 Task: Create a rule from the Recommended list, Task Added to this Project -> add SubTasks in the project AgileFusion with SubTasks Gather and Analyse Requirements , Design and Implement Solution , System Test and UAT , Release to Production / Go Live
Action: Mouse moved to (250, 568)
Screenshot: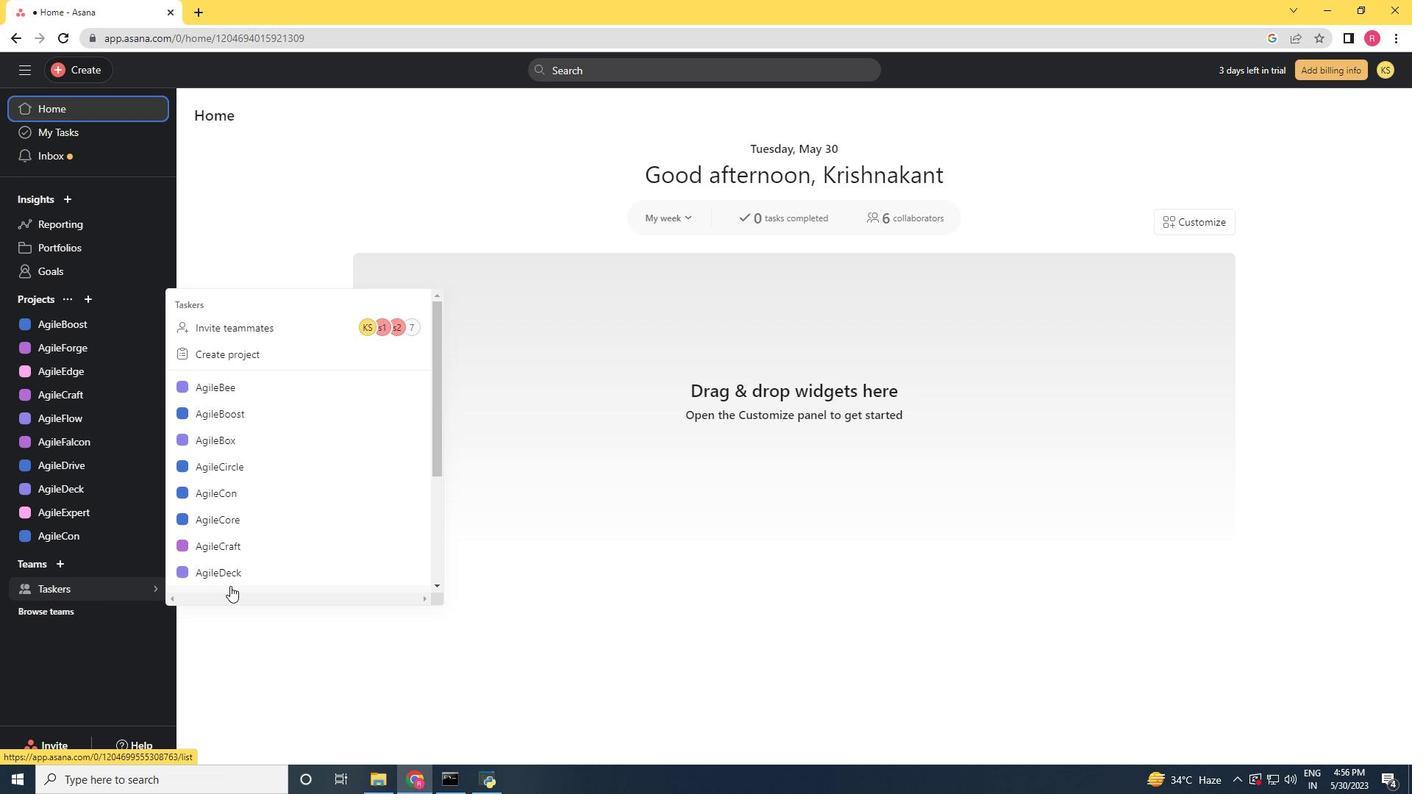 
Action: Mouse scrolled (250, 567) with delta (0, 0)
Screenshot: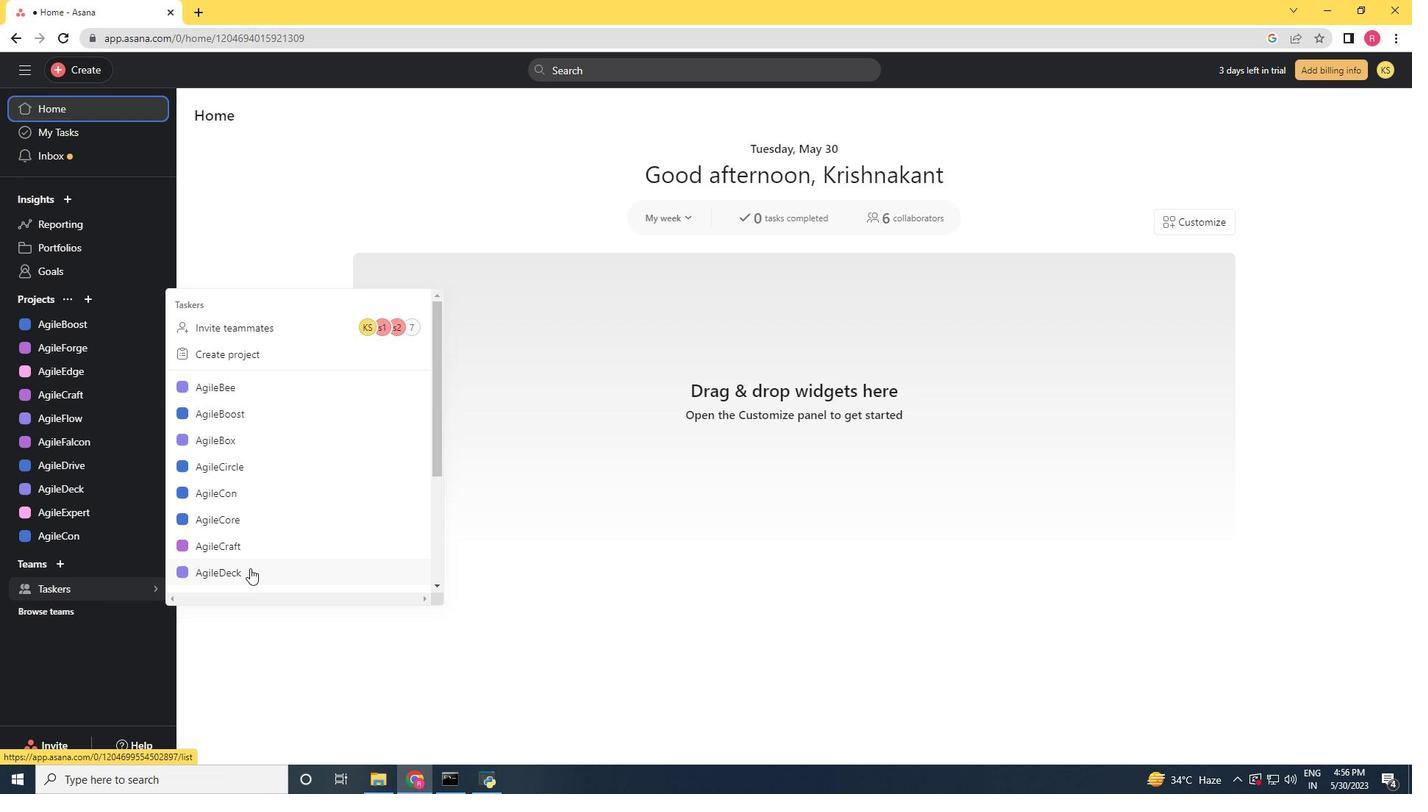 
Action: Mouse scrolled (250, 567) with delta (0, 0)
Screenshot: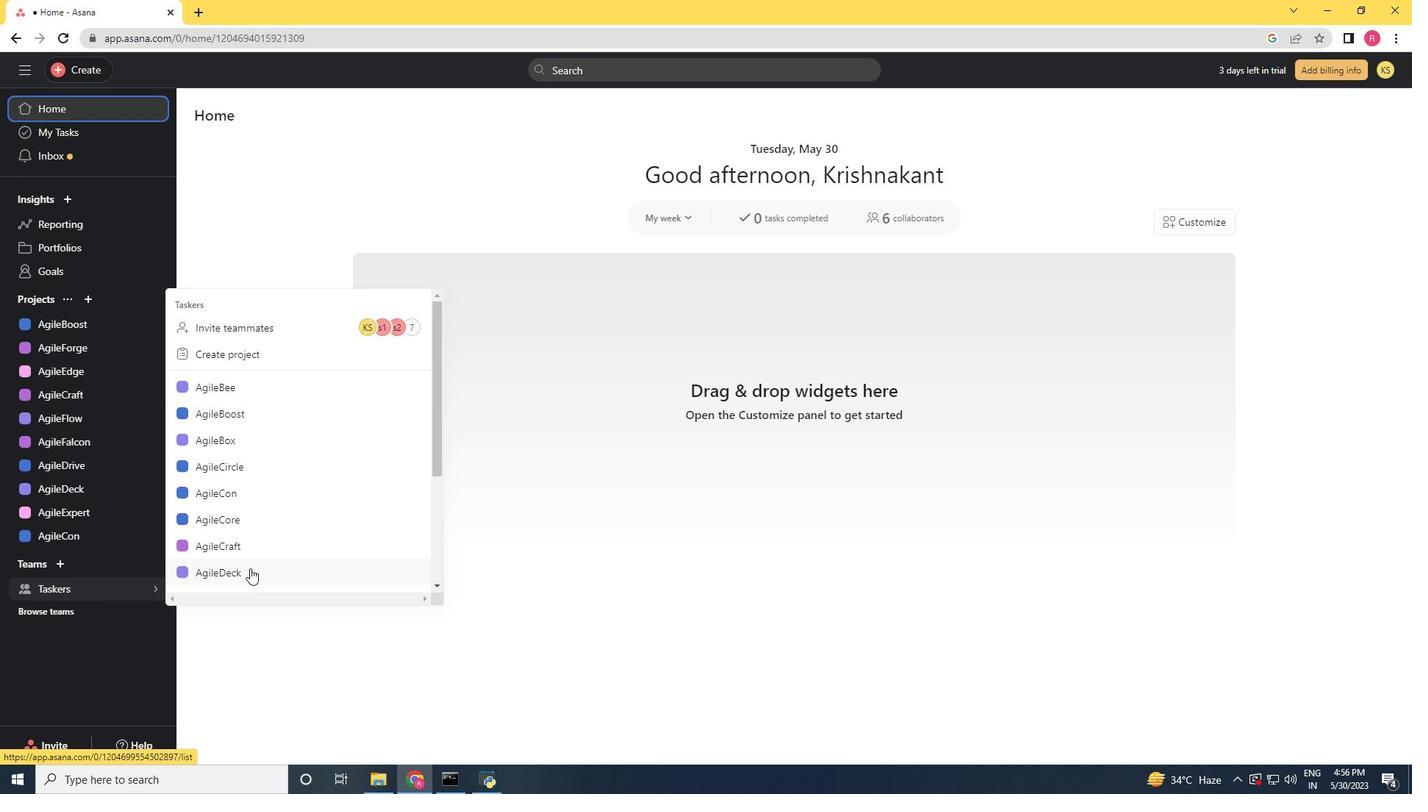 
Action: Mouse scrolled (250, 567) with delta (0, 0)
Screenshot: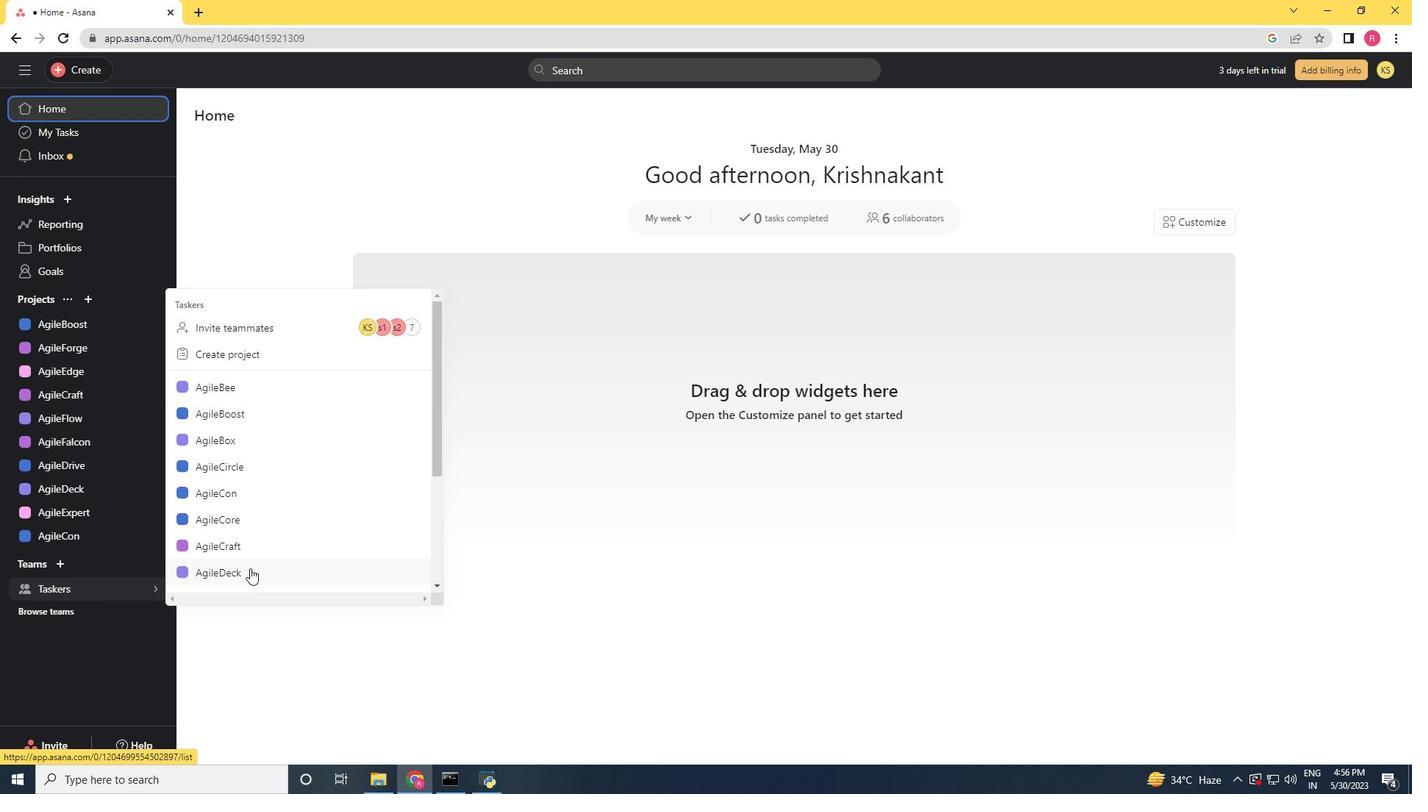 
Action: Mouse scrolled (250, 567) with delta (0, 0)
Screenshot: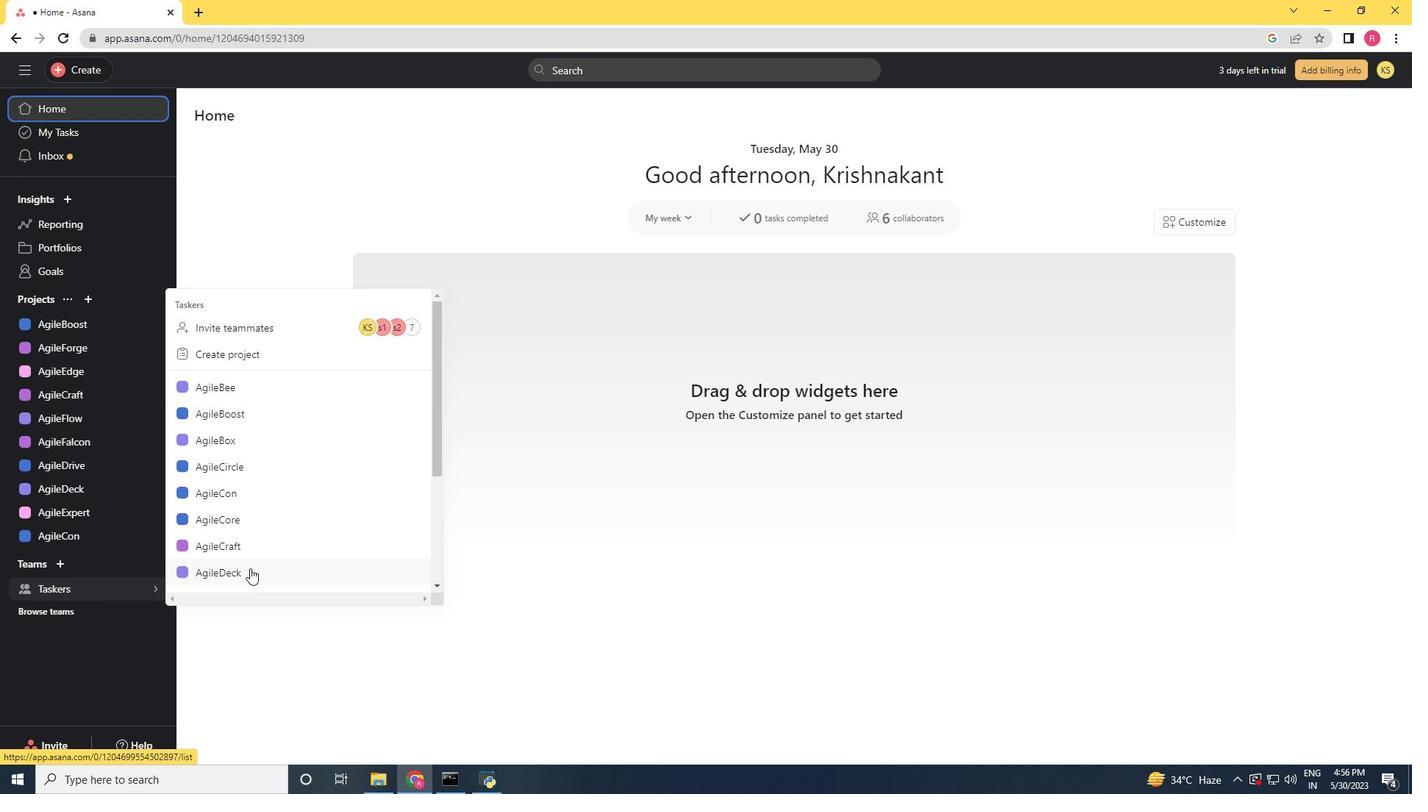 
Action: Mouse scrolled (250, 567) with delta (0, 0)
Screenshot: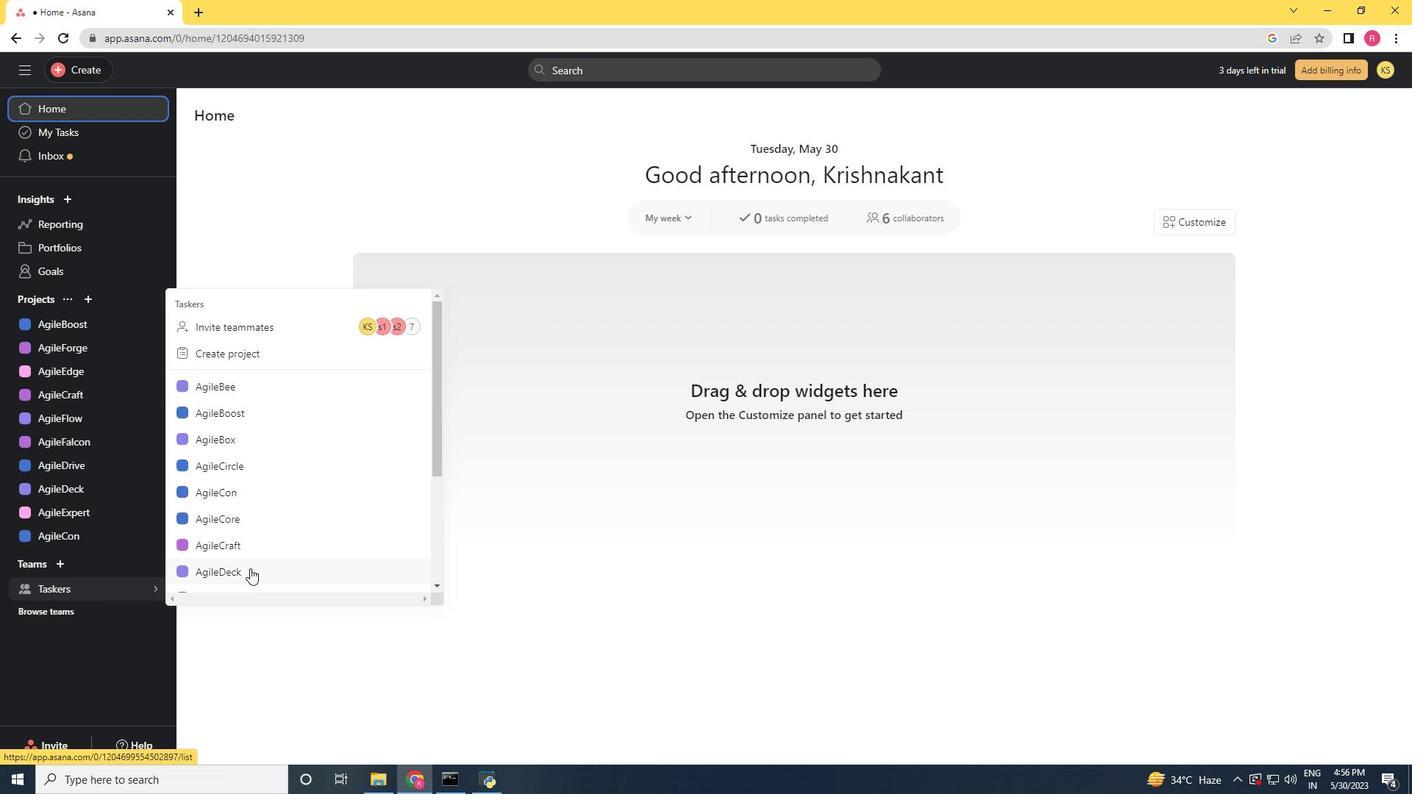 
Action: Mouse scrolled (250, 567) with delta (0, 0)
Screenshot: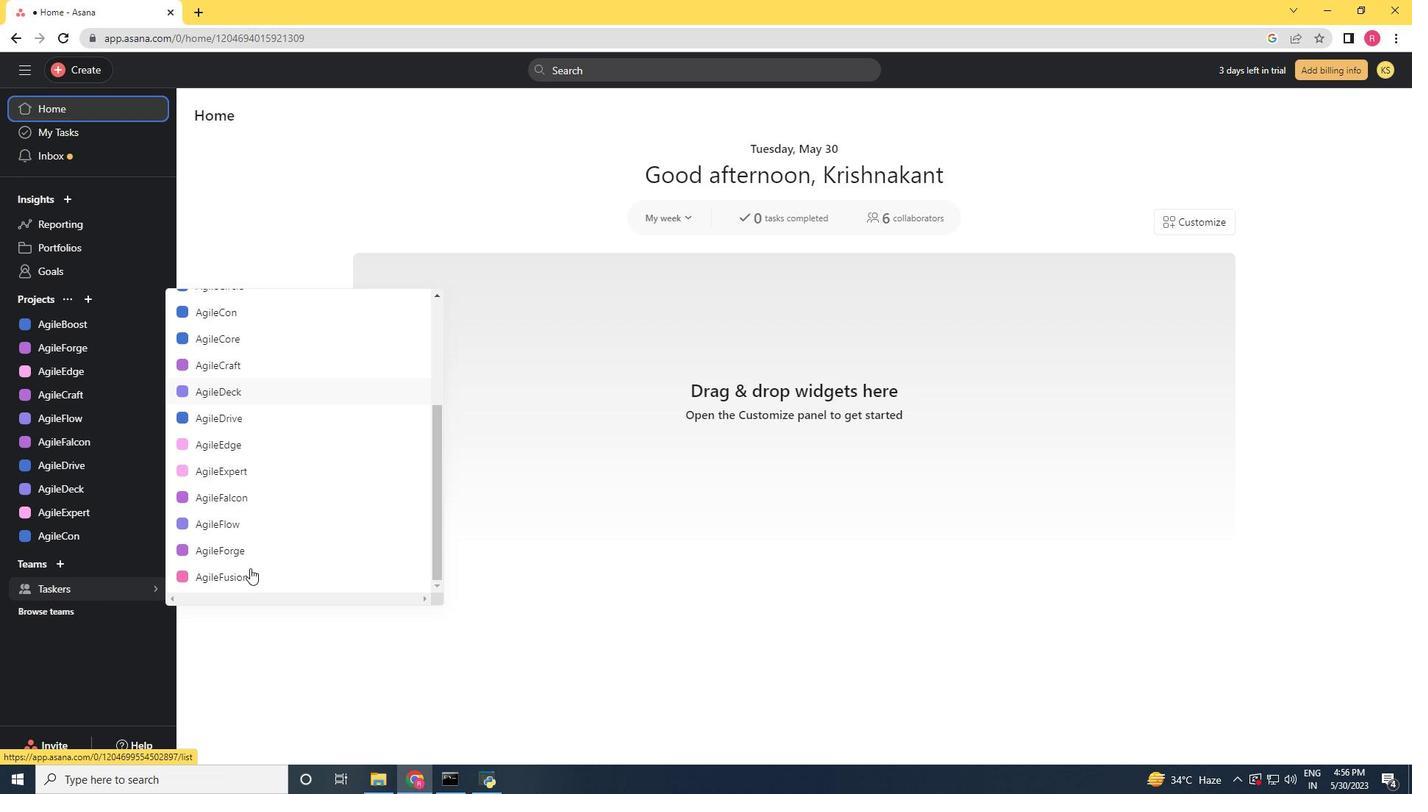 
Action: Mouse scrolled (250, 567) with delta (0, 0)
Screenshot: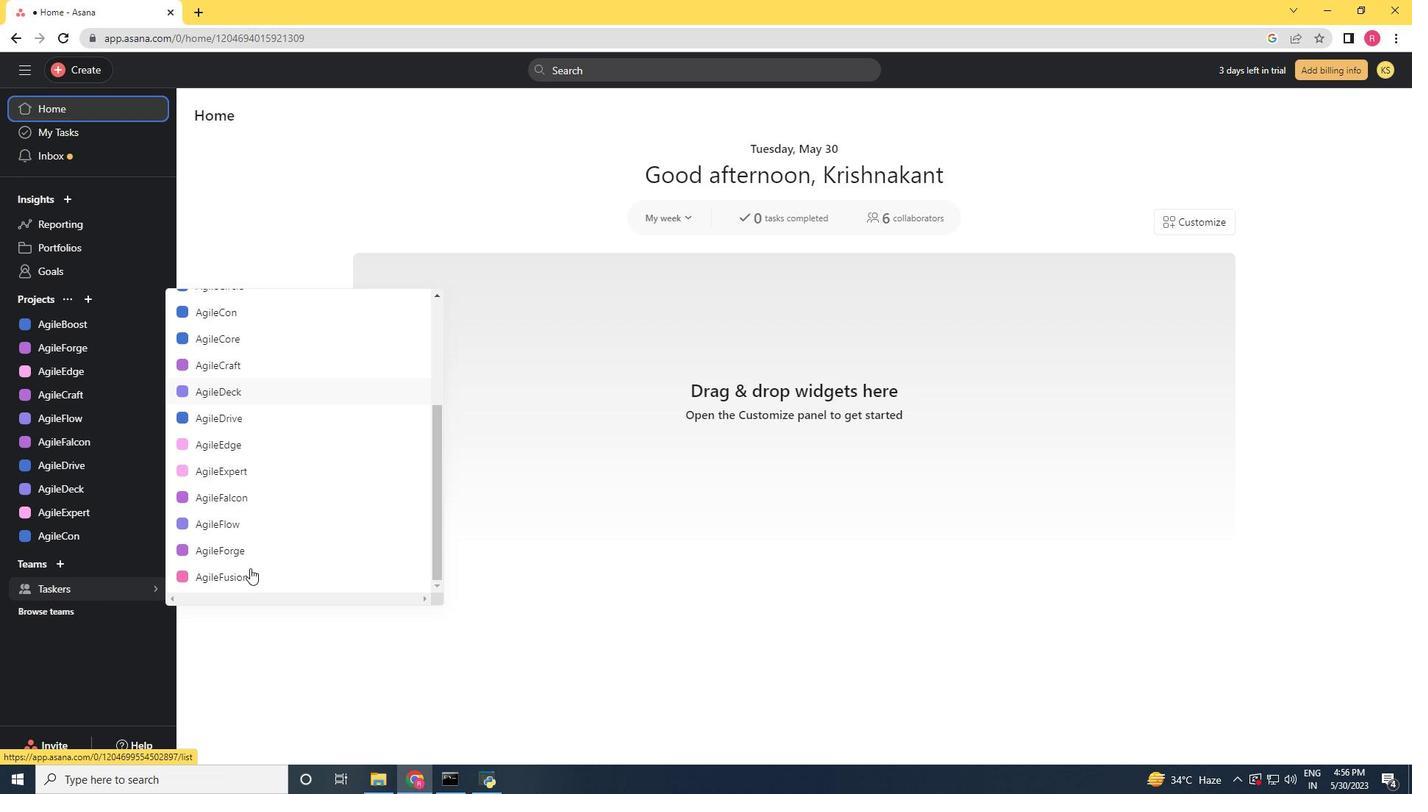 
Action: Mouse pressed left at (250, 568)
Screenshot: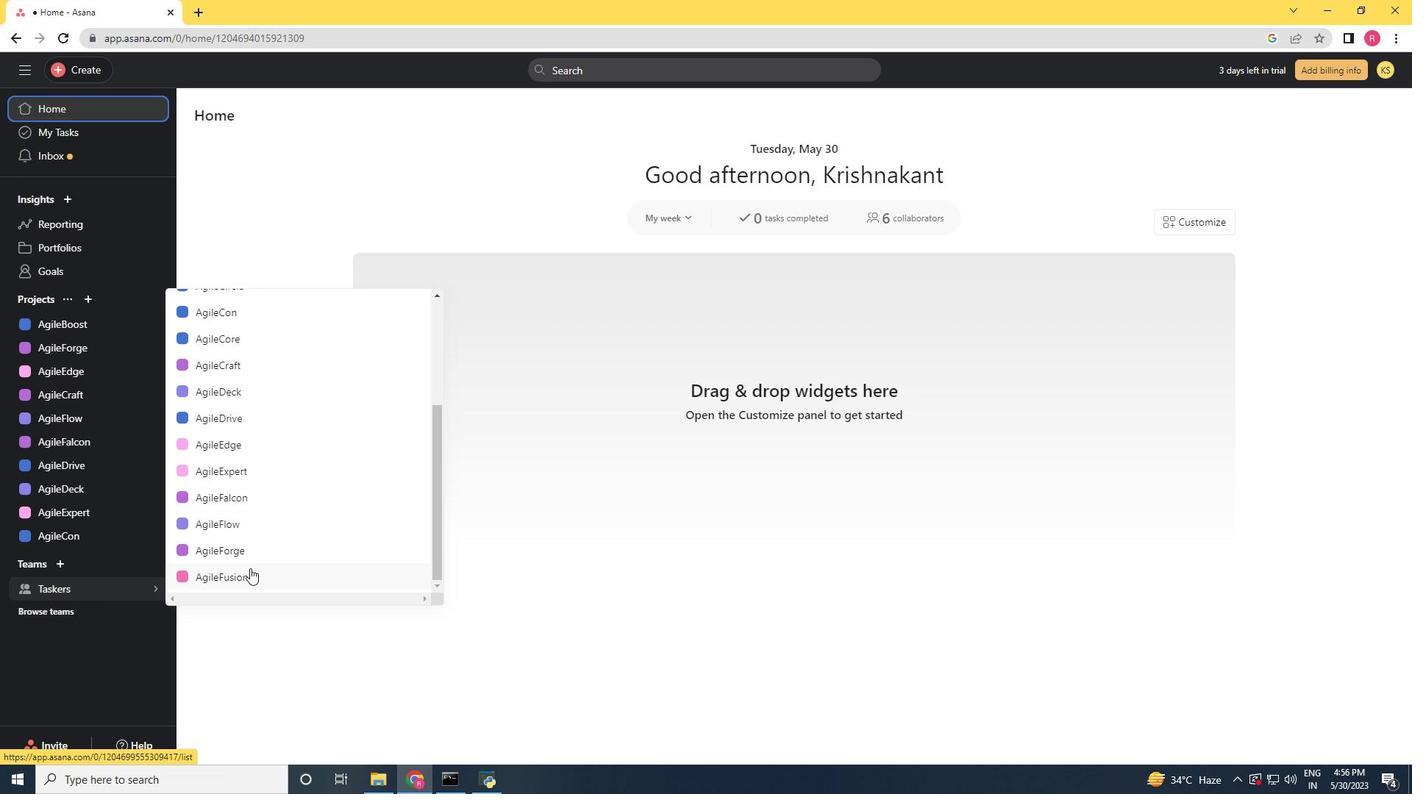 
Action: Mouse moved to (338, 483)
Screenshot: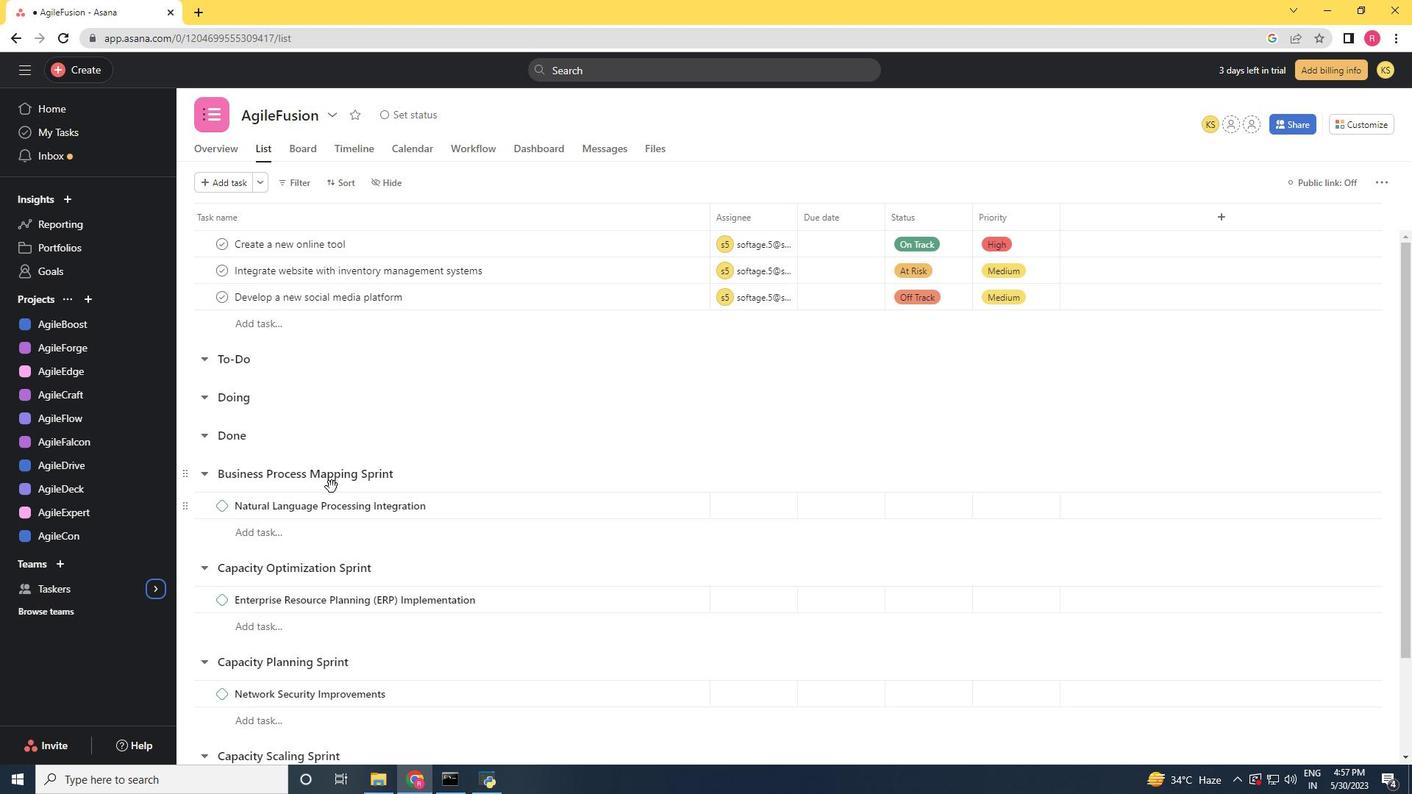 
Action: Mouse scrolled (338, 482) with delta (0, 0)
Screenshot: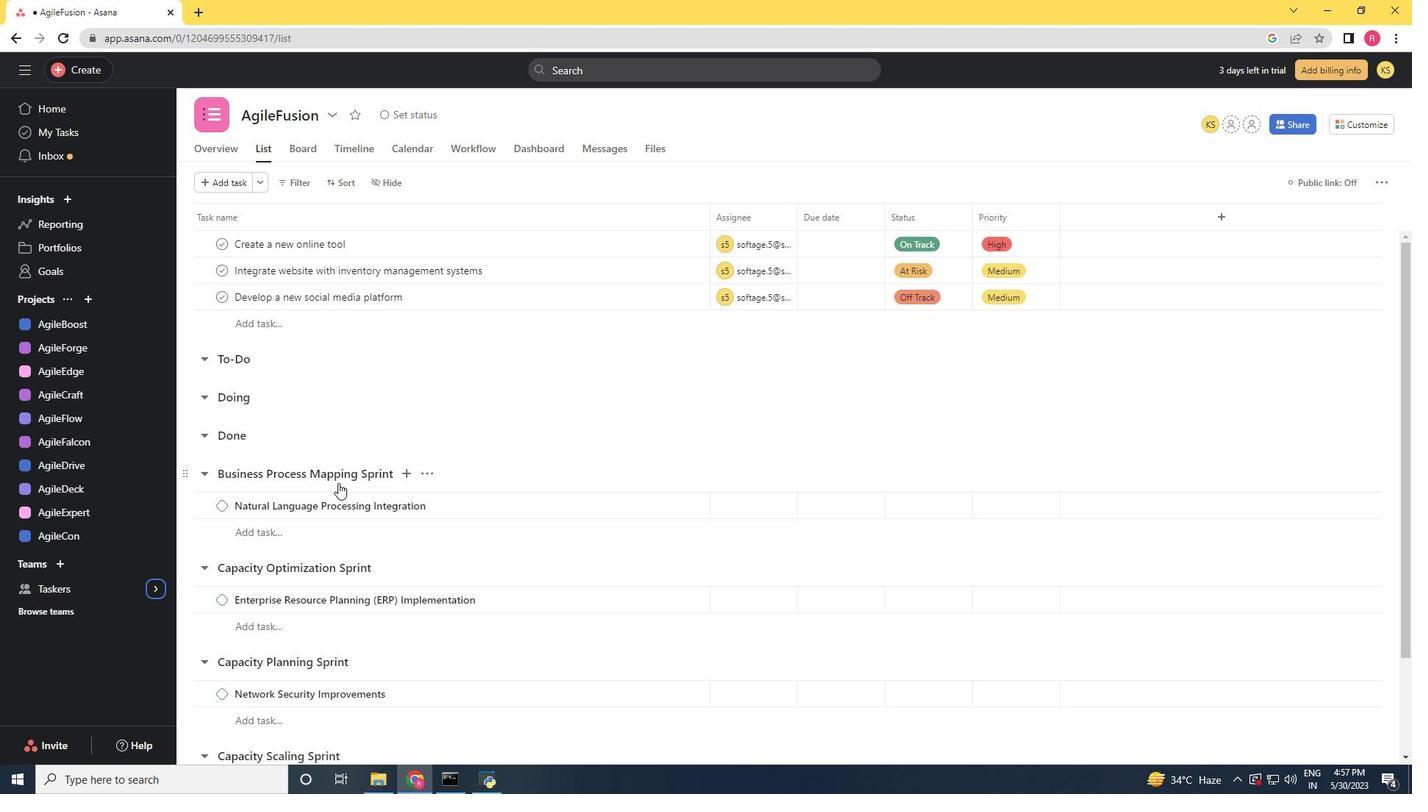 
Action: Mouse scrolled (338, 482) with delta (0, 0)
Screenshot: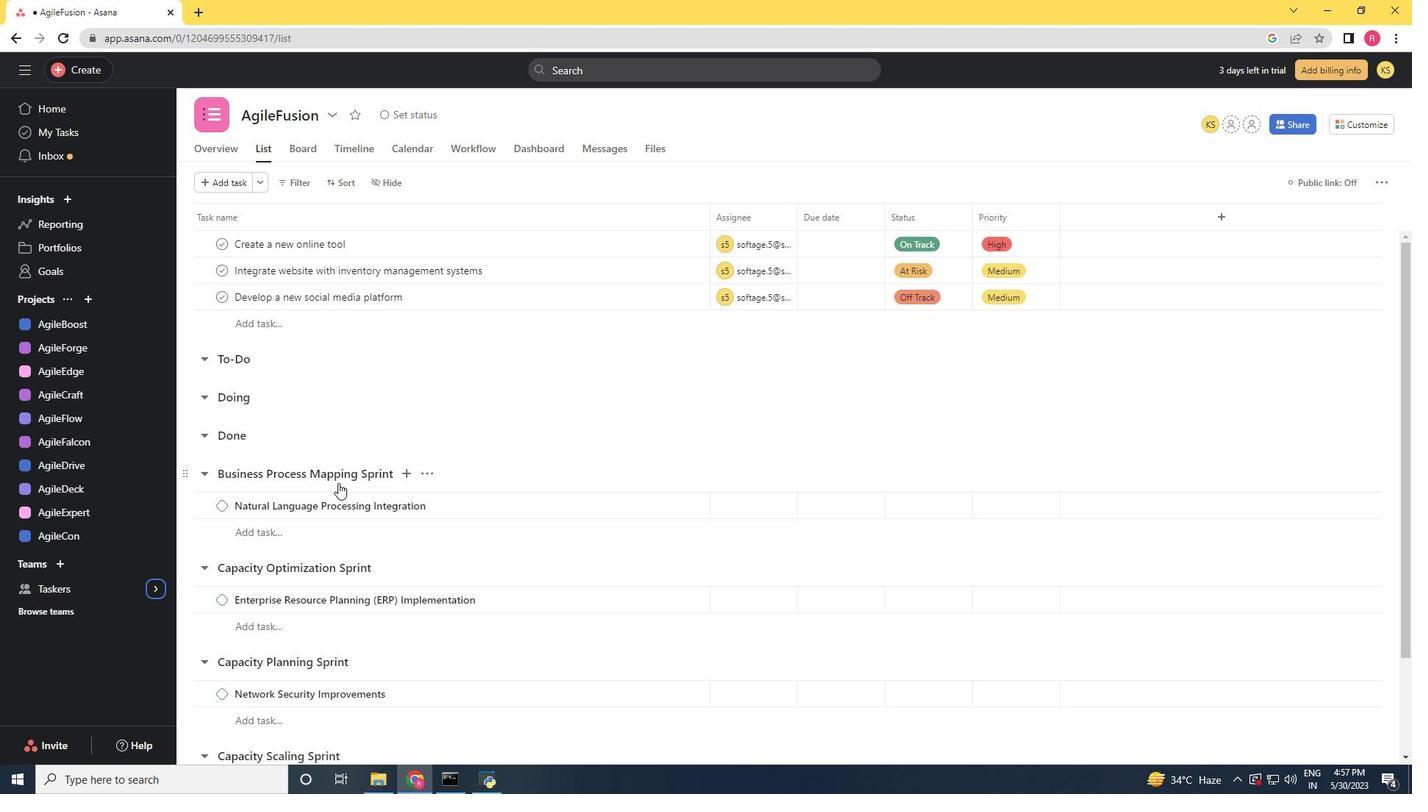 
Action: Mouse scrolled (338, 484) with delta (0, 0)
Screenshot: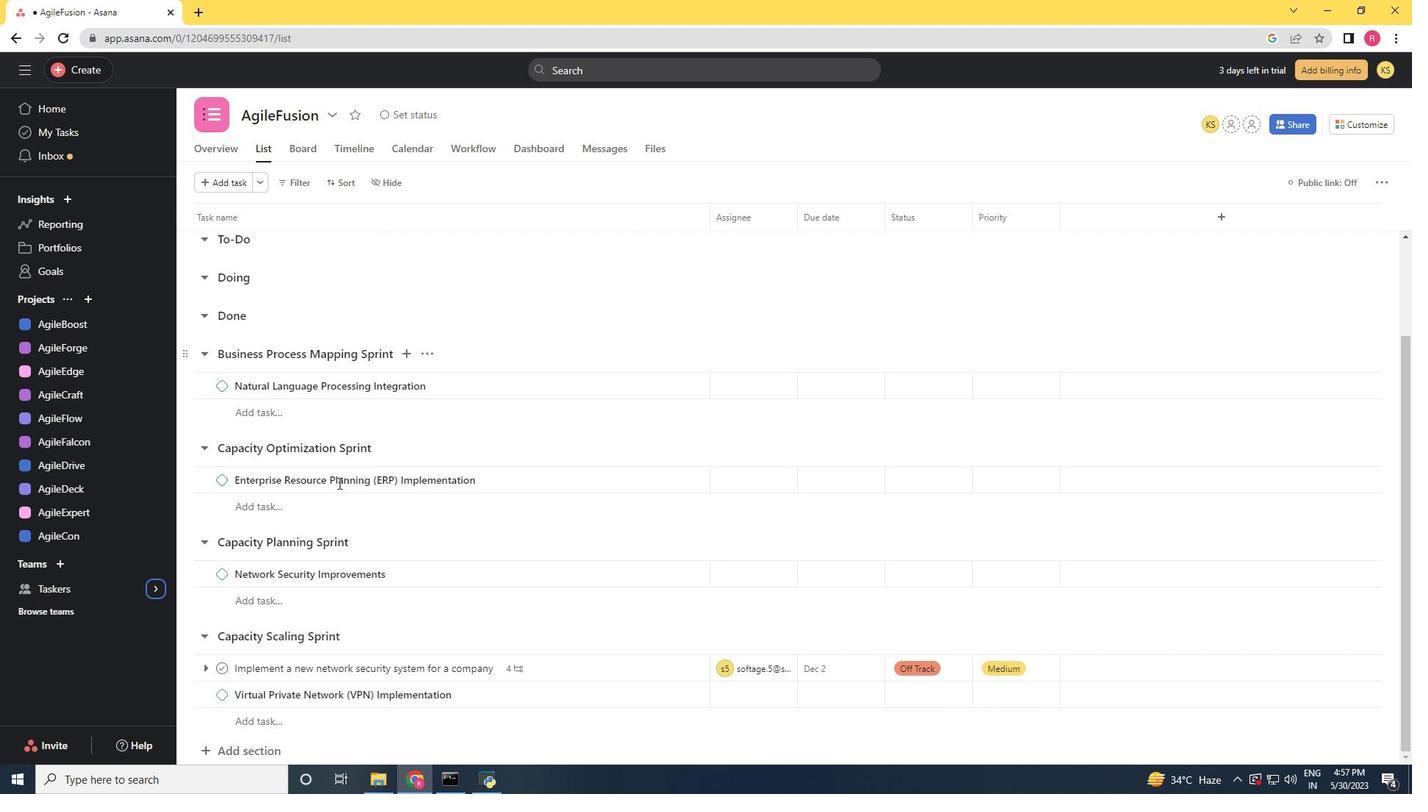 
Action: Mouse moved to (346, 473)
Screenshot: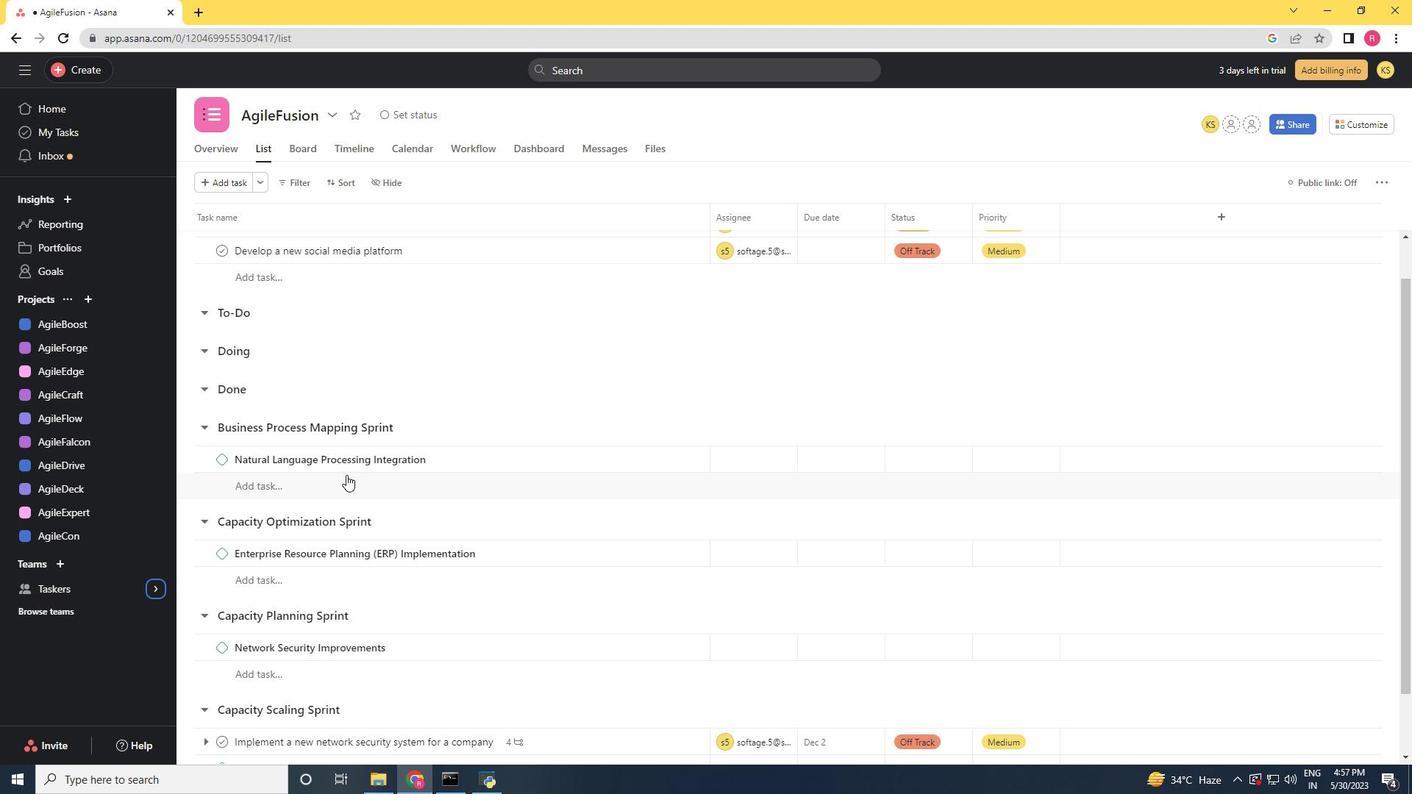 
Action: Mouse scrolled (346, 473) with delta (0, 0)
Screenshot: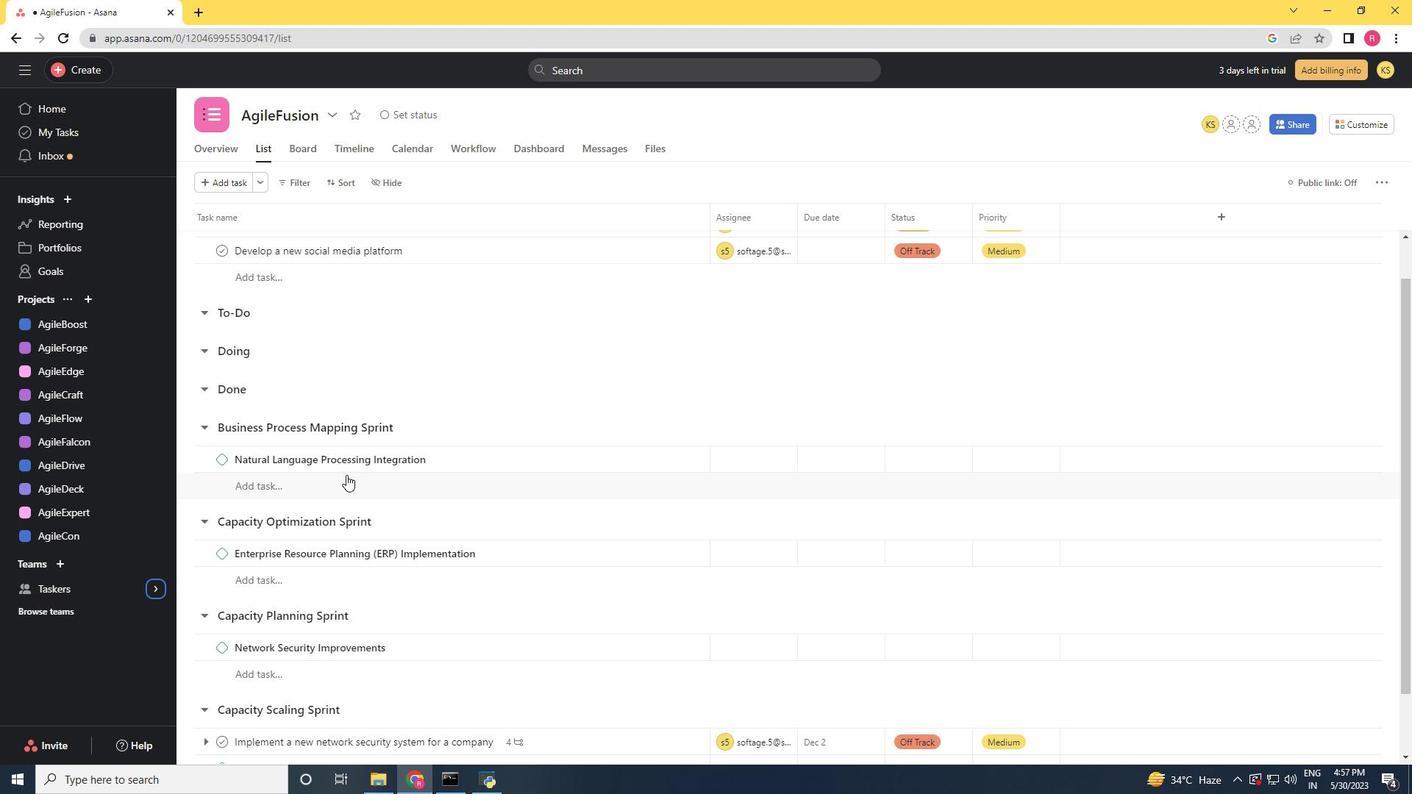 
Action: Mouse moved to (346, 469)
Screenshot: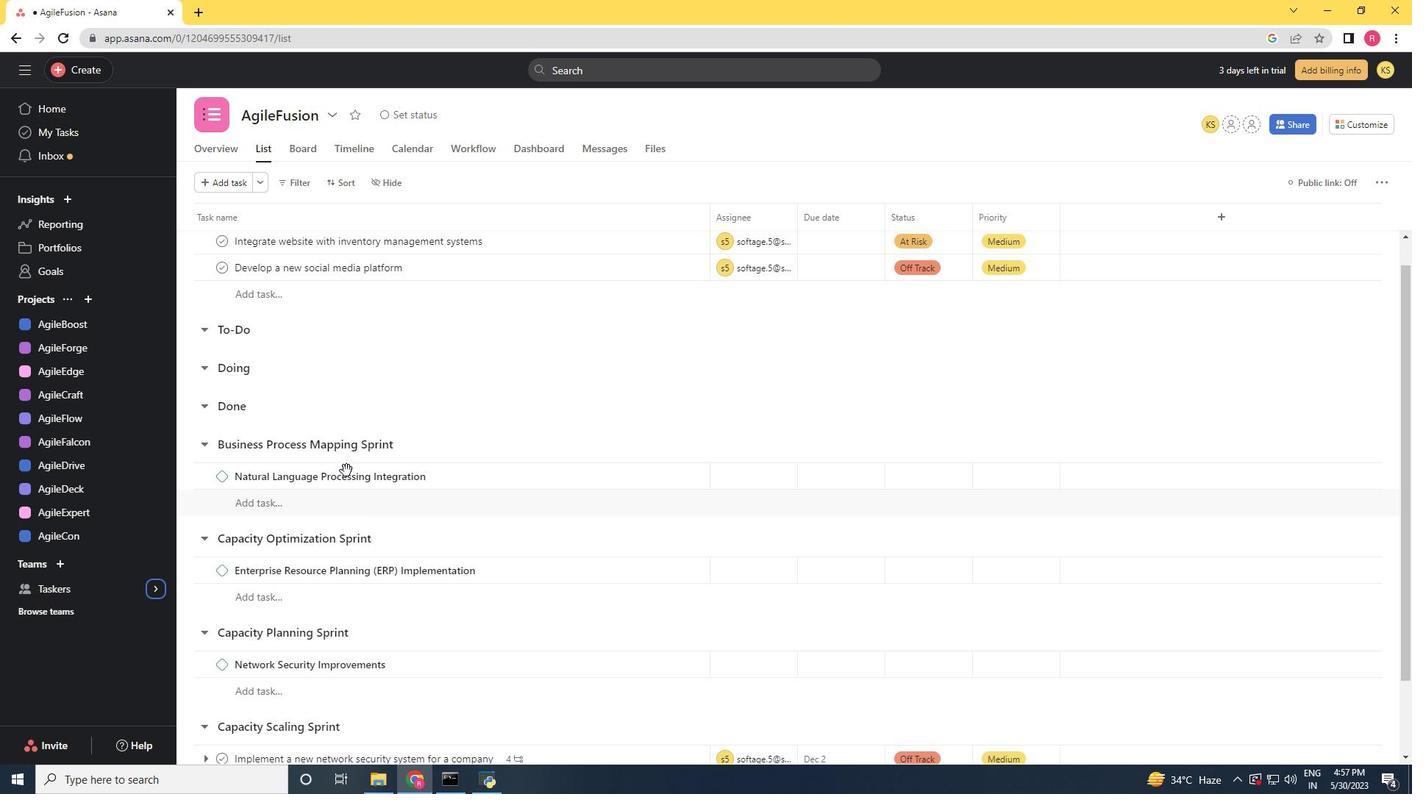 
Action: Mouse scrolled (346, 470) with delta (0, 0)
Screenshot: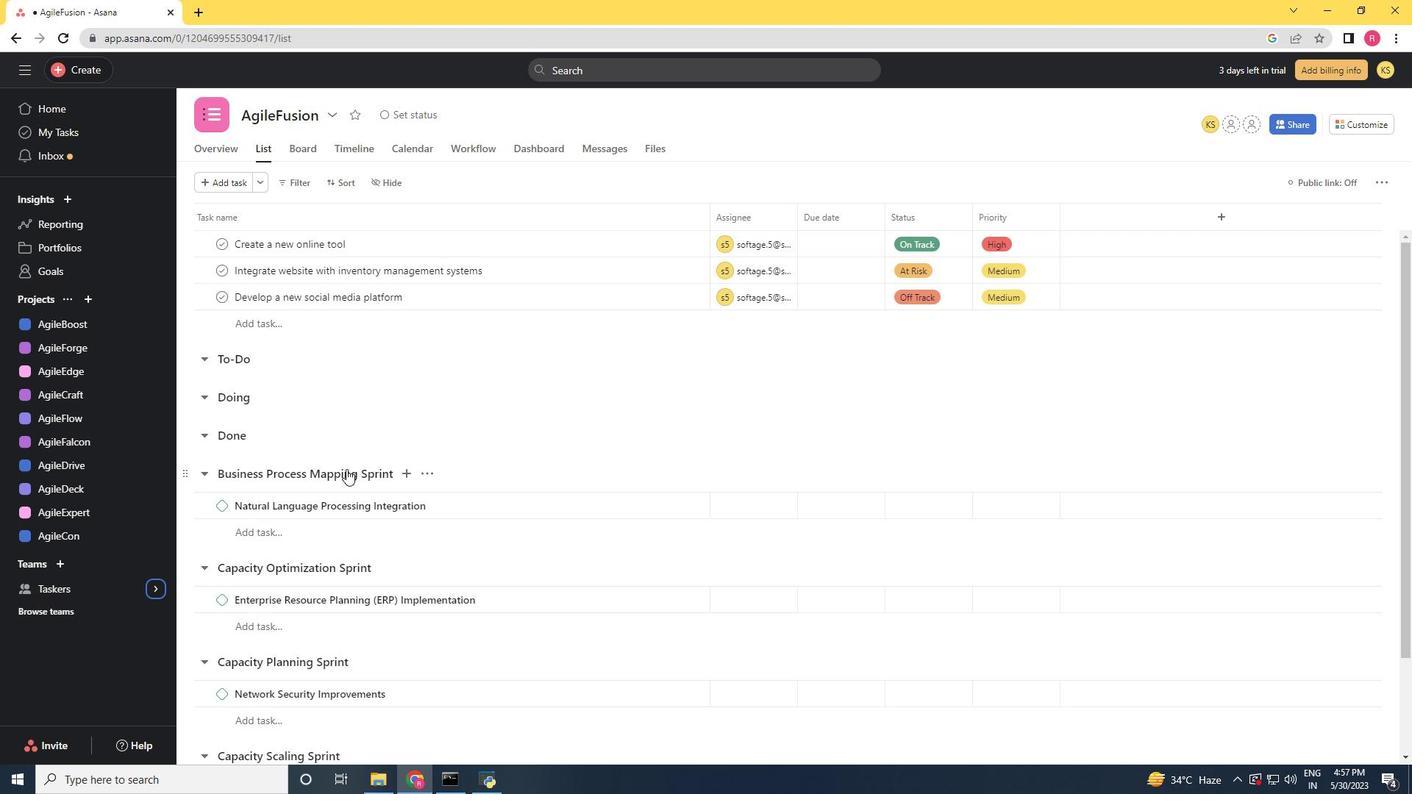 
Action: Mouse scrolled (346, 470) with delta (0, 0)
Screenshot: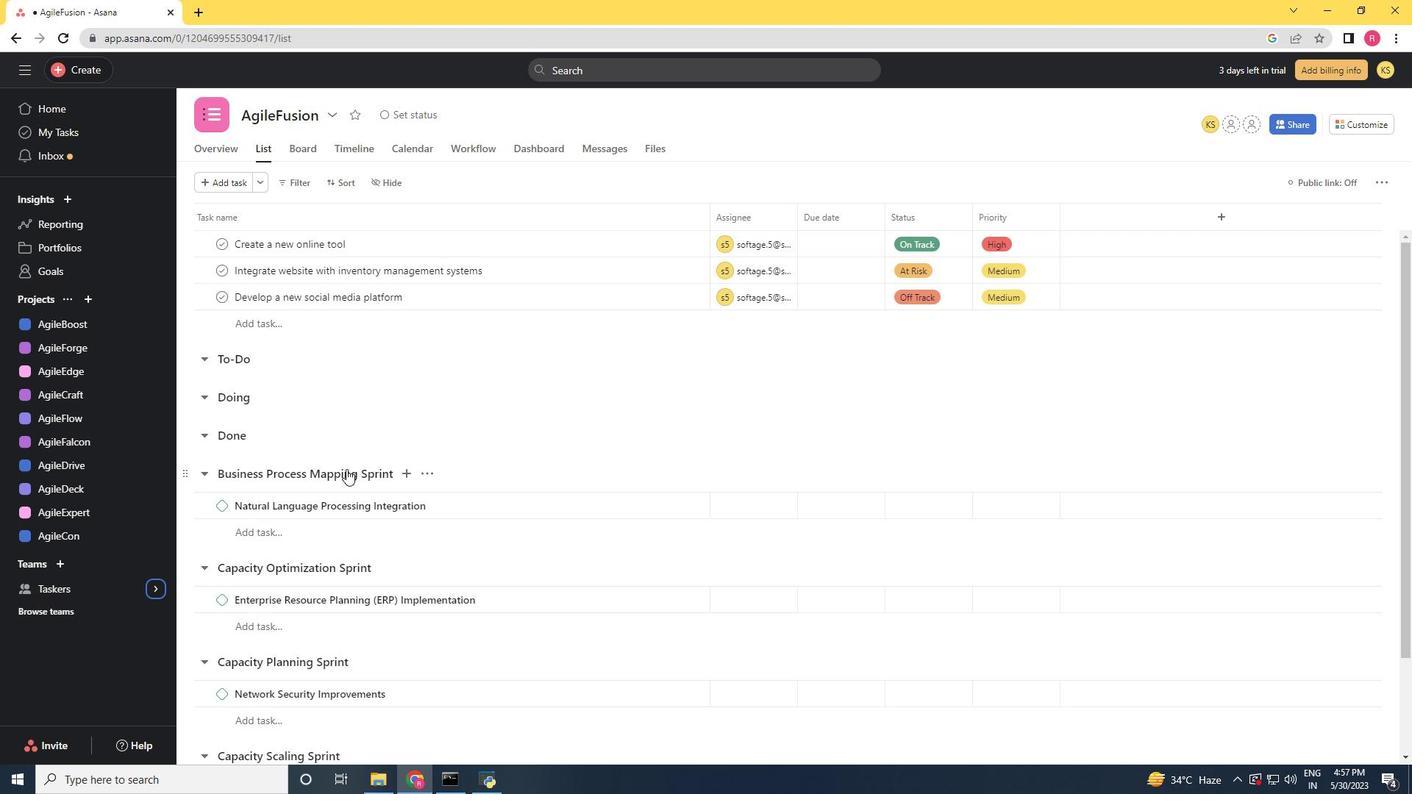 
Action: Mouse scrolled (346, 470) with delta (0, 0)
Screenshot: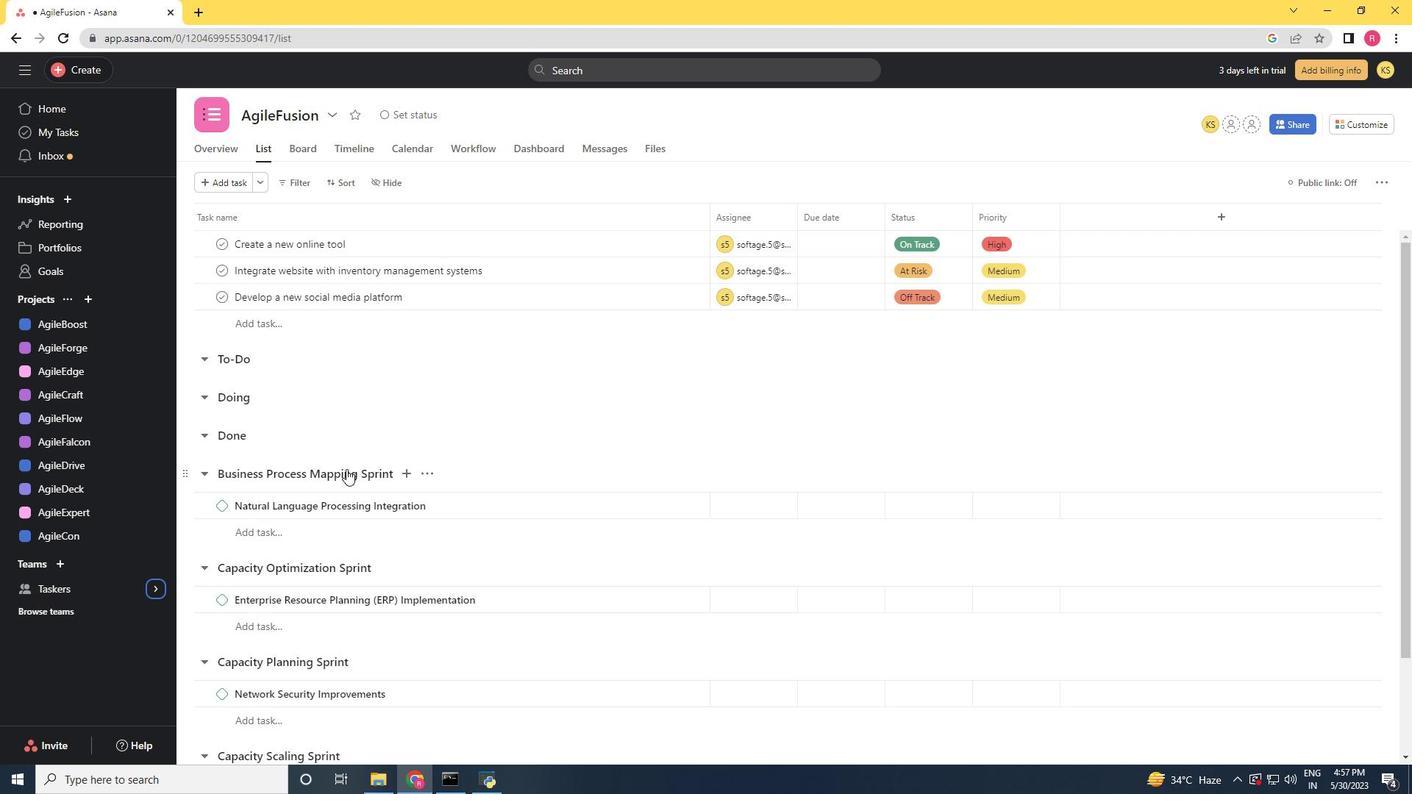 
Action: Mouse moved to (1374, 129)
Screenshot: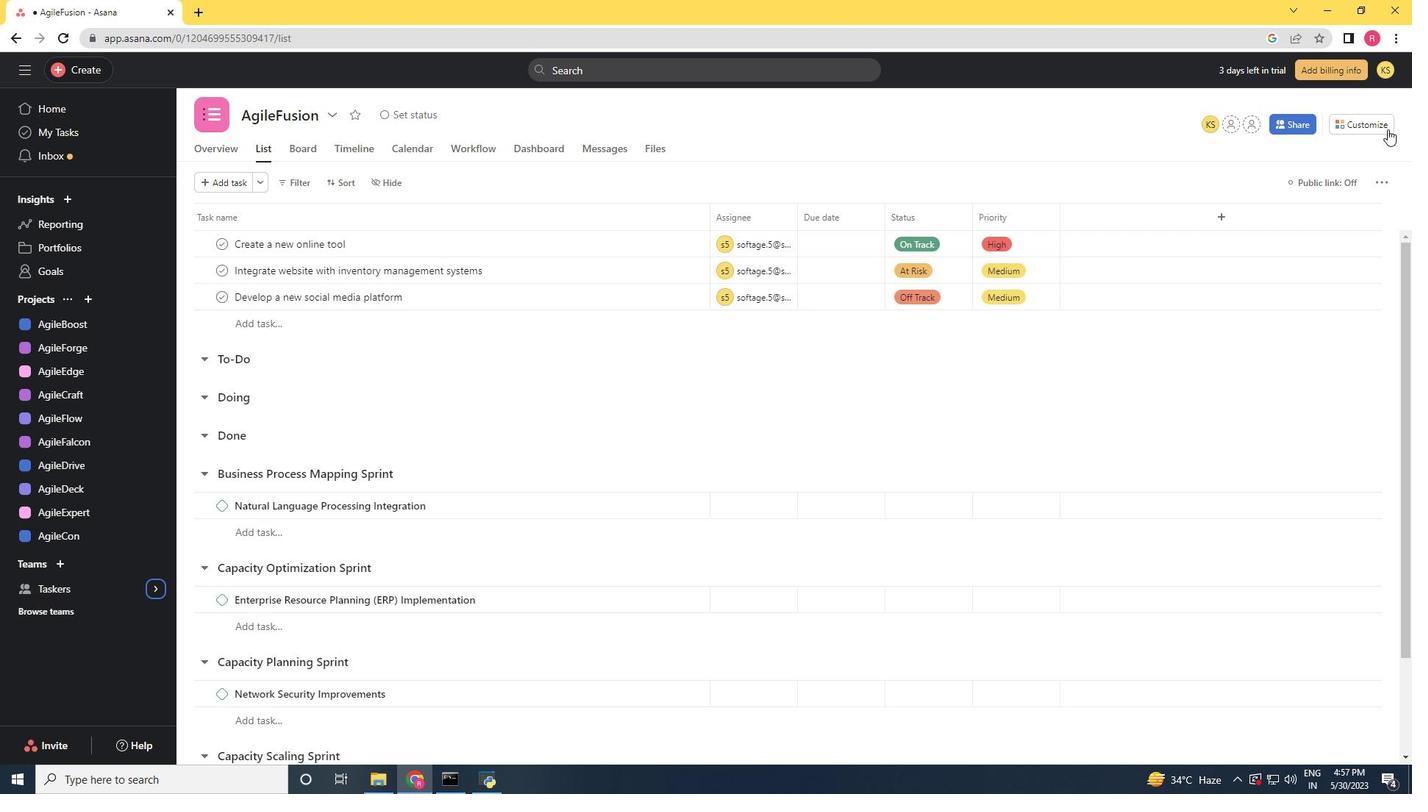
Action: Mouse pressed left at (1374, 129)
Screenshot: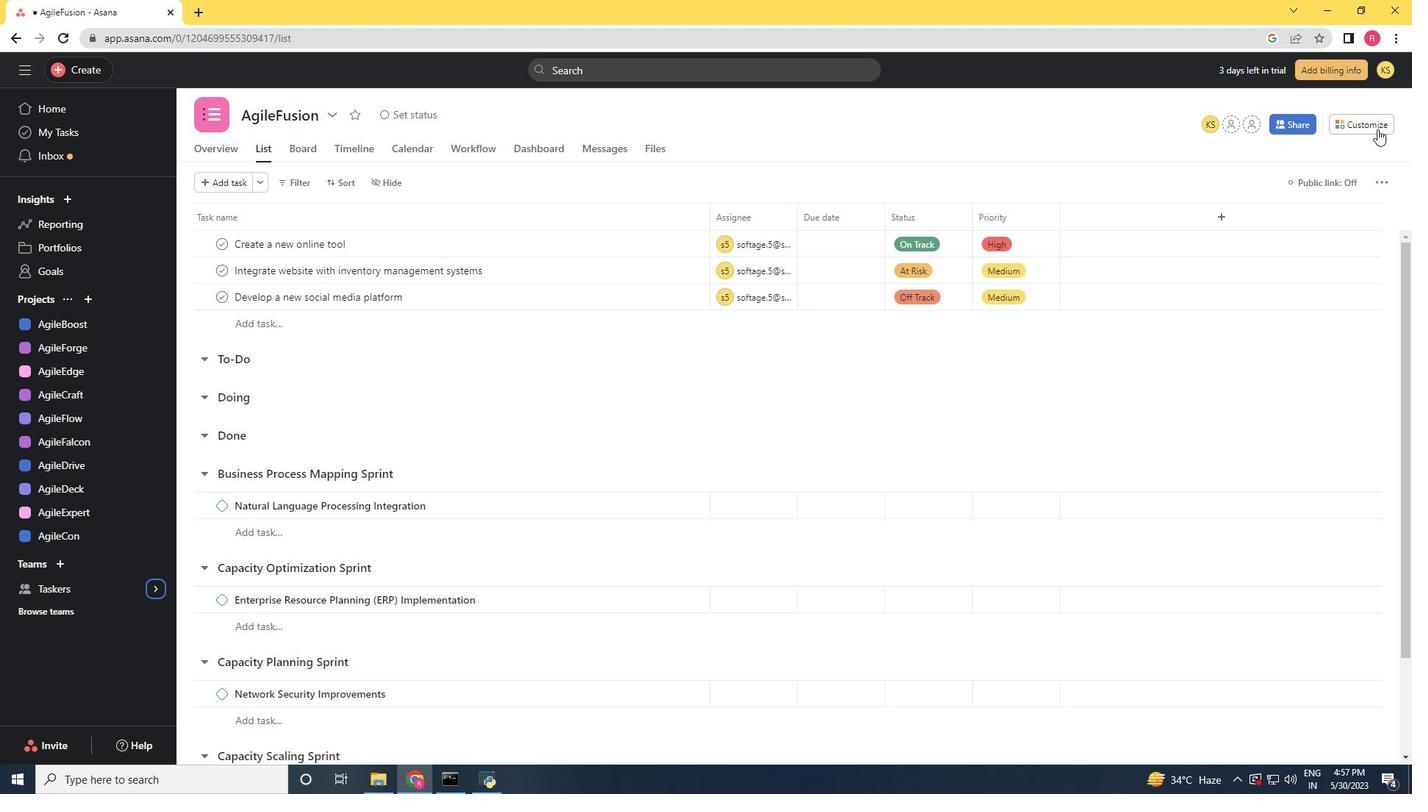 
Action: Mouse moved to (1109, 325)
Screenshot: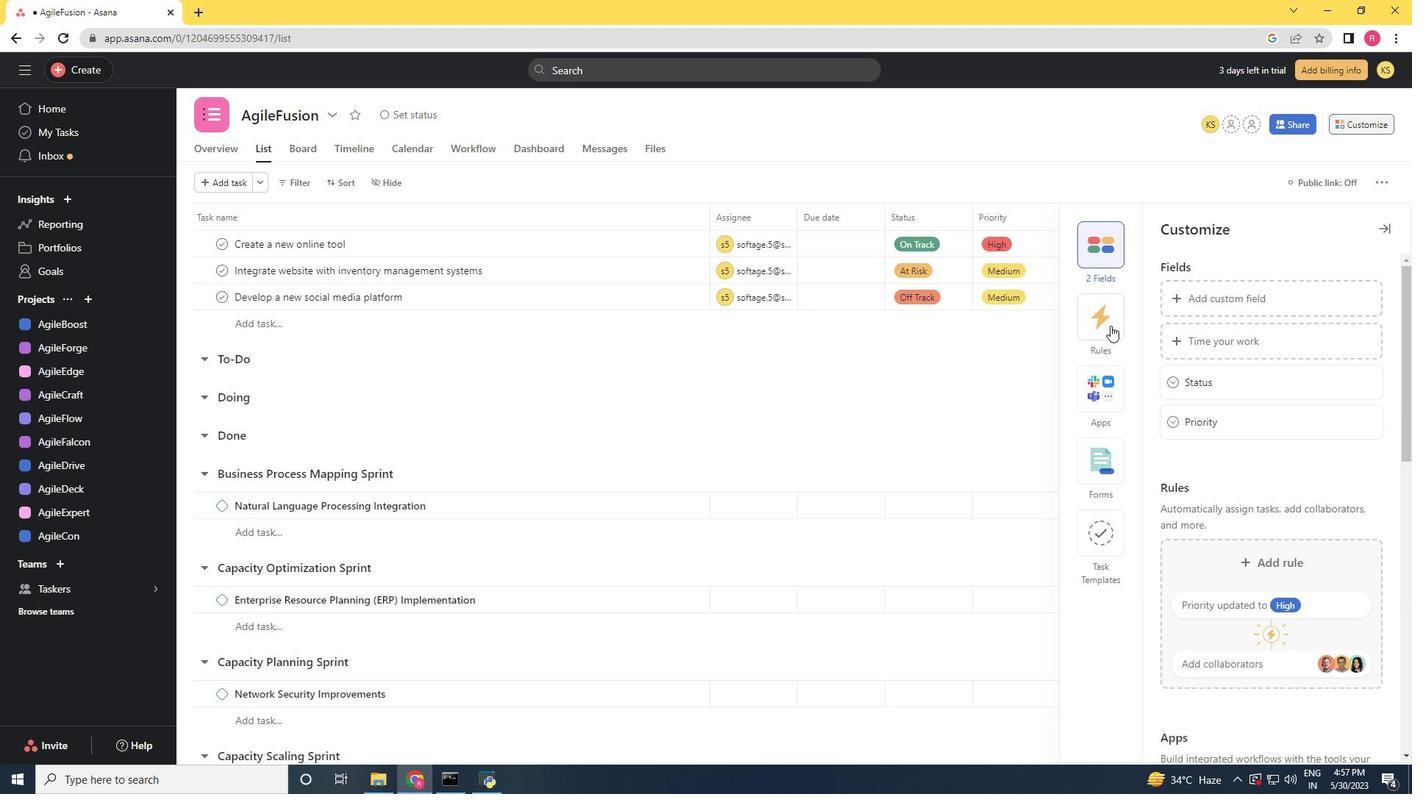 
Action: Mouse pressed left at (1109, 325)
Screenshot: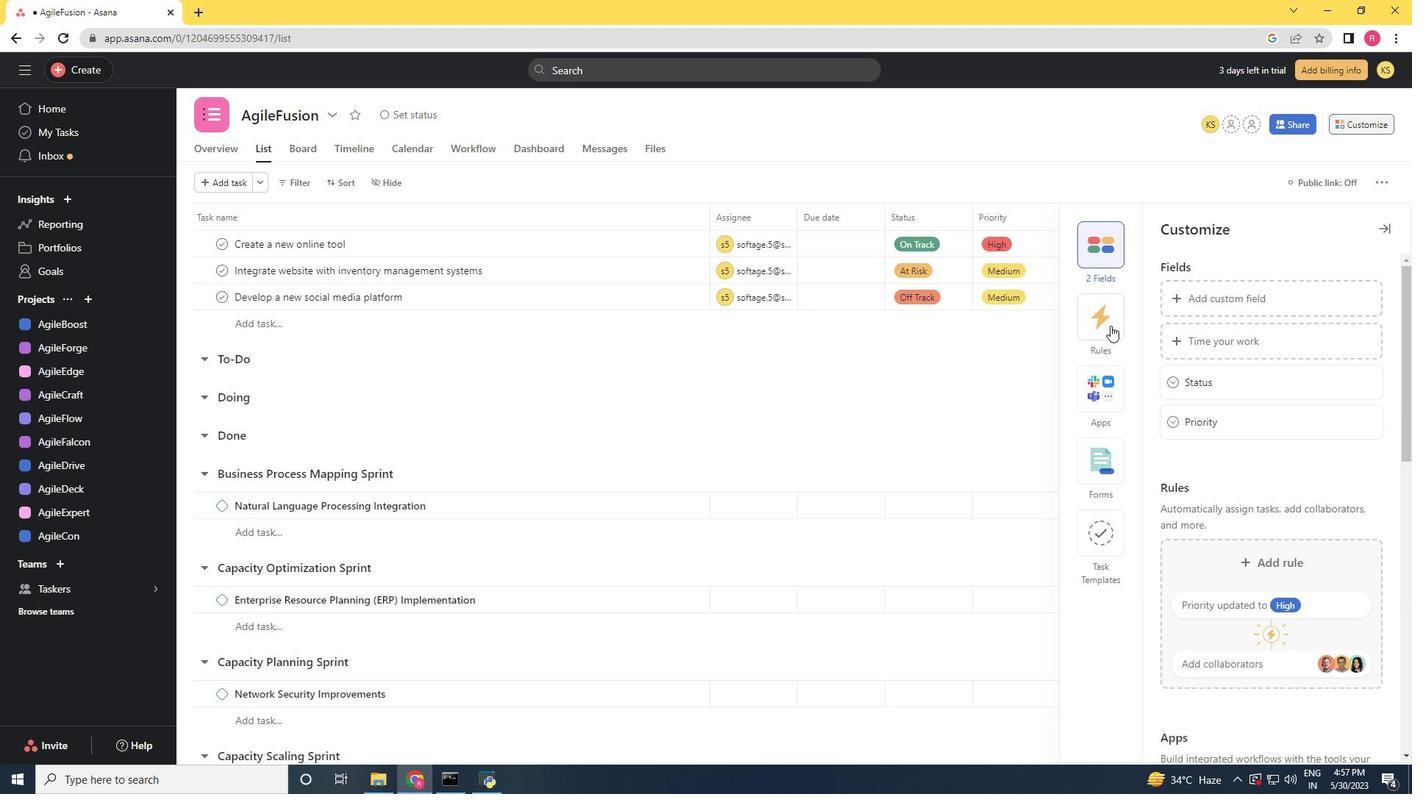 
Action: Mouse moved to (1232, 347)
Screenshot: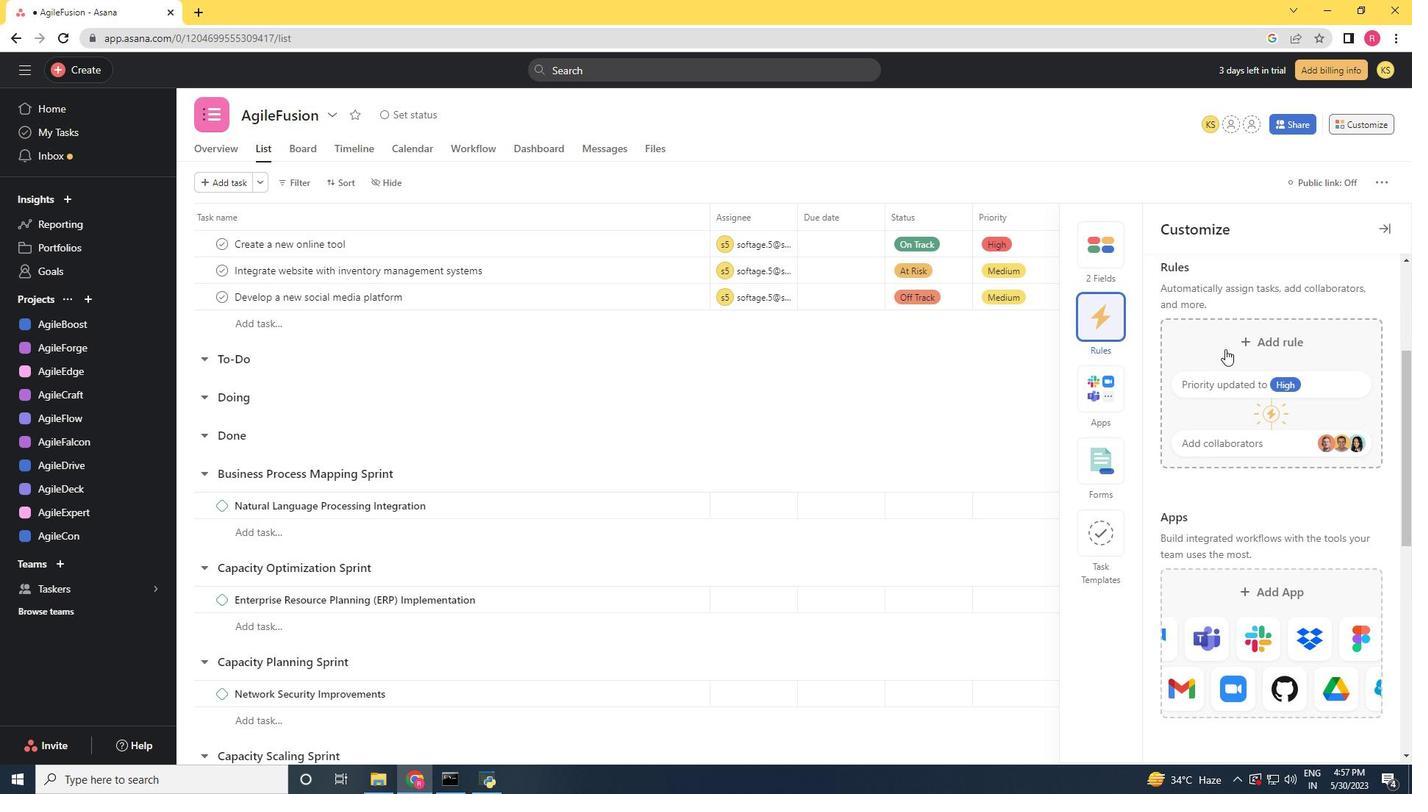 
Action: Mouse pressed left at (1232, 347)
Screenshot: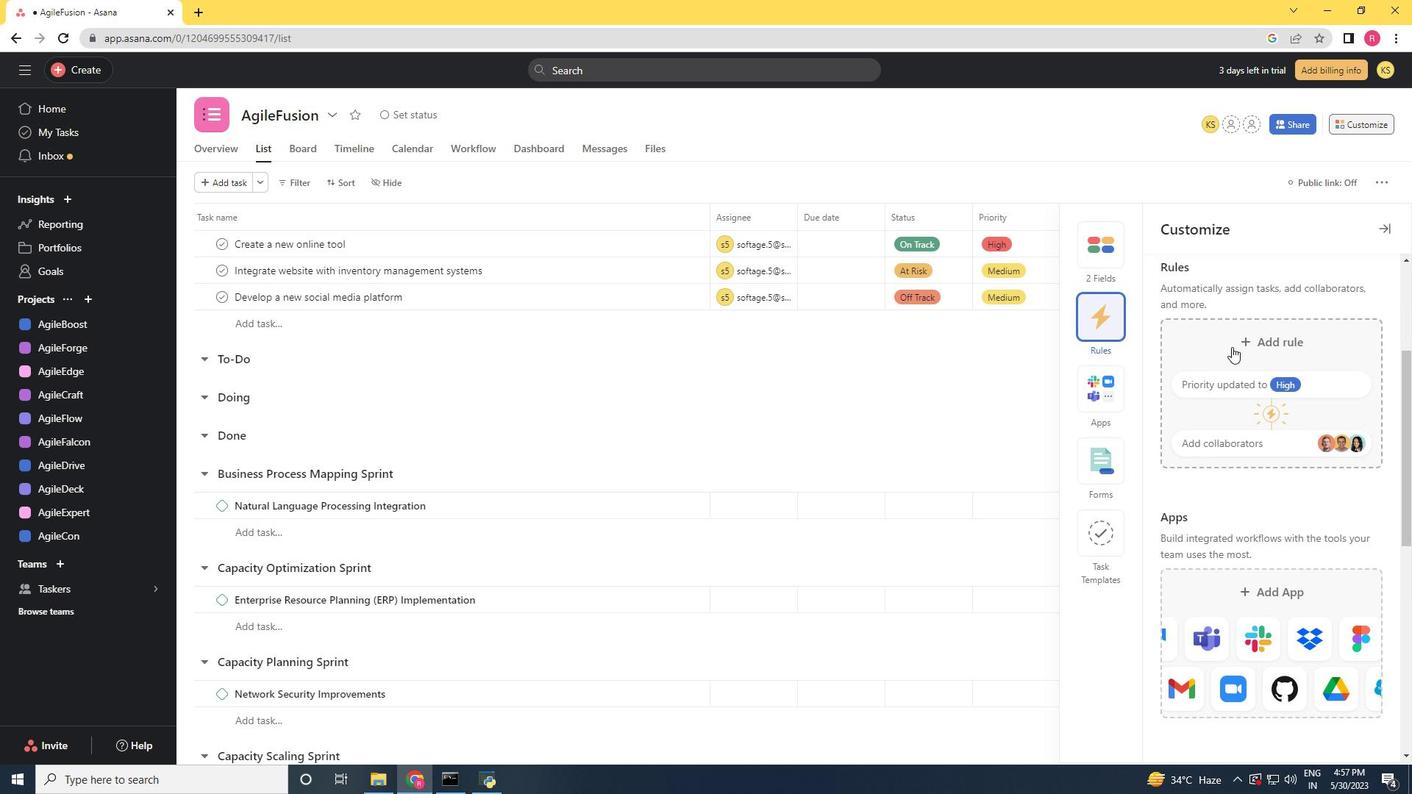 
Action: Mouse moved to (965, 231)
Screenshot: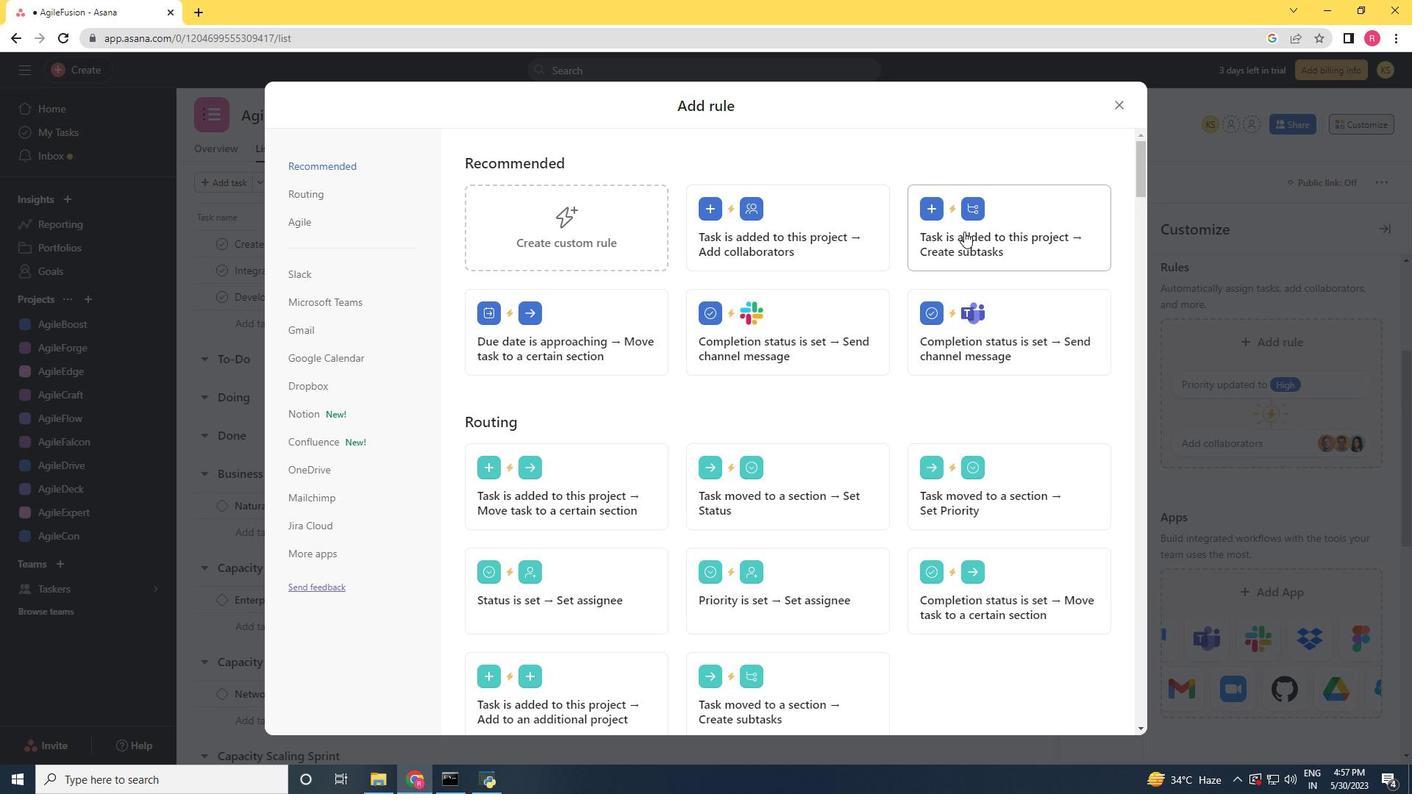 
Action: Mouse pressed left at (965, 231)
Screenshot: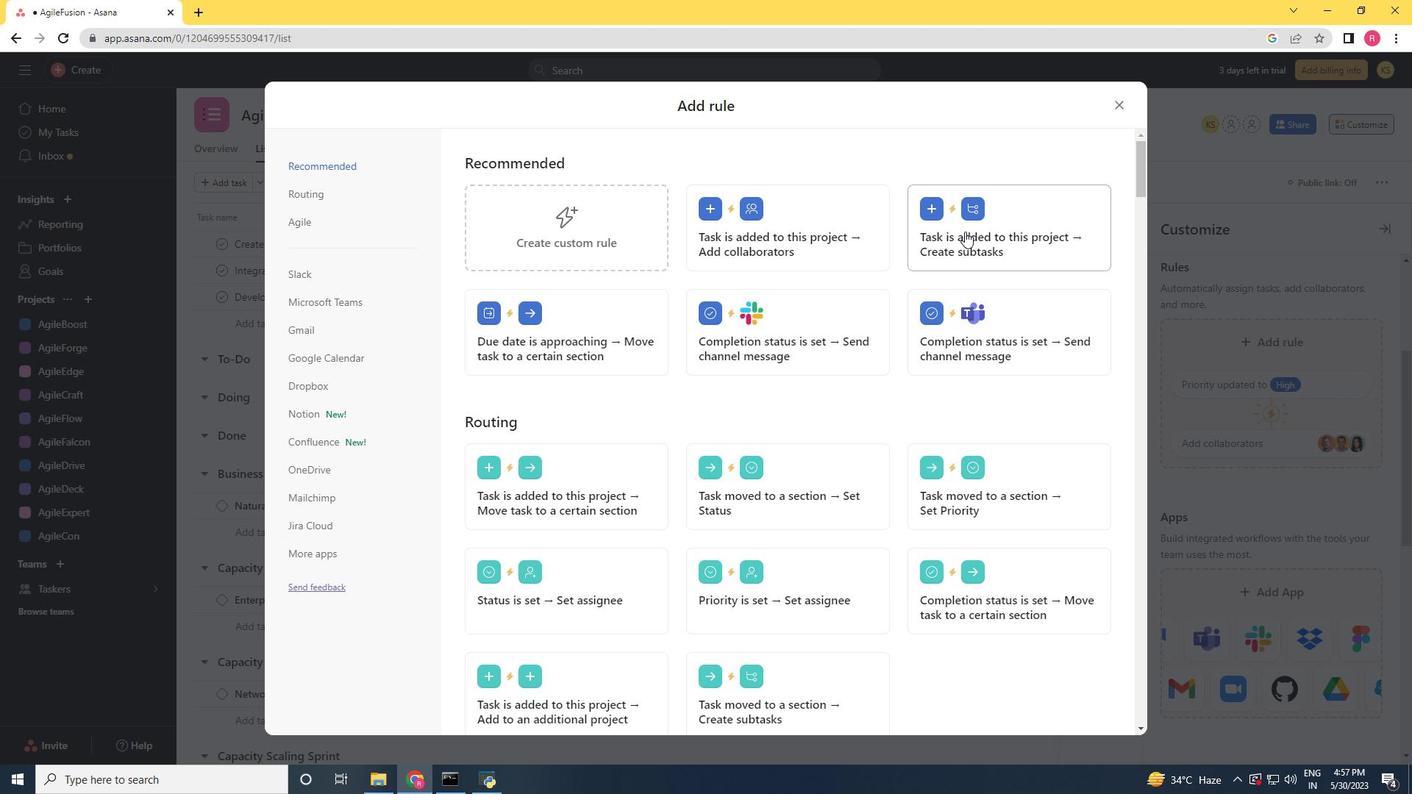 
Action: Key pressed <Key.shift>Gather<Key.space>and<Key.space><Key.shift><Key.shift><Key.shift>Analyse<Key.space><Key.shift>Requirements<Key.enter><Key.shift>Design<Key.space>and<Key.space><Key.shift>Implement<Key.space><Key.shift><Key.shift><Key.shift><Key.shift><Key.shift><Key.shift><Key.shift><Key.shift><Key.shift><Key.shift>Sou<Key.backspace>lution<Key.enter><Key.shift>System<Key.space><Key.shift><Key.shift><Key.shift><Key.shift><Key.shift>Test<Key.space>and<Key.space><Key.shift>UAT<Key.space><Key.enter><Key.shift><Key.shift>Release<Key.space>to<Key.space><Key.shift><Key.shift><Key.shift><Key.shift>Production<Key.space>/<Key.space><Key.shift>GO<Key.space><Key.backspace><Key.backspace>o<Key.space><Key.shift><Key.shift><Key.shift><Key.shift><Key.shift><Key.shift><Key.shift><Key.shift><Key.shift><Key.shift><Key.shift><Key.shift><Key.shift><Key.shift><Key.shift><Key.shift><Key.shift><Key.shift><Key.shift><Key.shift><Key.shift><Key.shift><Key.shift><Key.shift><Key.shift><Key.shift><Key.shift><Key.shift><Key.shift><Key.shift><Key.shift><Key.shift><Key.shift><Key.shift><Key.shift><Key.shift><Key.shift><Key.shift><Key.shift><Key.shift><Key.shift><Key.shift><Key.shift><Key.shift><Key.shift><Key.shift><Key.shift><Key.shift><Key.shift><Key.shift><Key.shift><Key.shift><Key.shift><Key.shift><Key.shift><Key.shift><Key.shift><Key.shift><Key.shift><Key.shift><Key.shift><Key.shift><Key.shift><Key.shift><Key.shift><Key.shift><Key.shift><Key.shift><Key.shift><Key.shift><Key.shift><Key.shift><Key.shift><Key.shift><Key.shift>Live
Screenshot: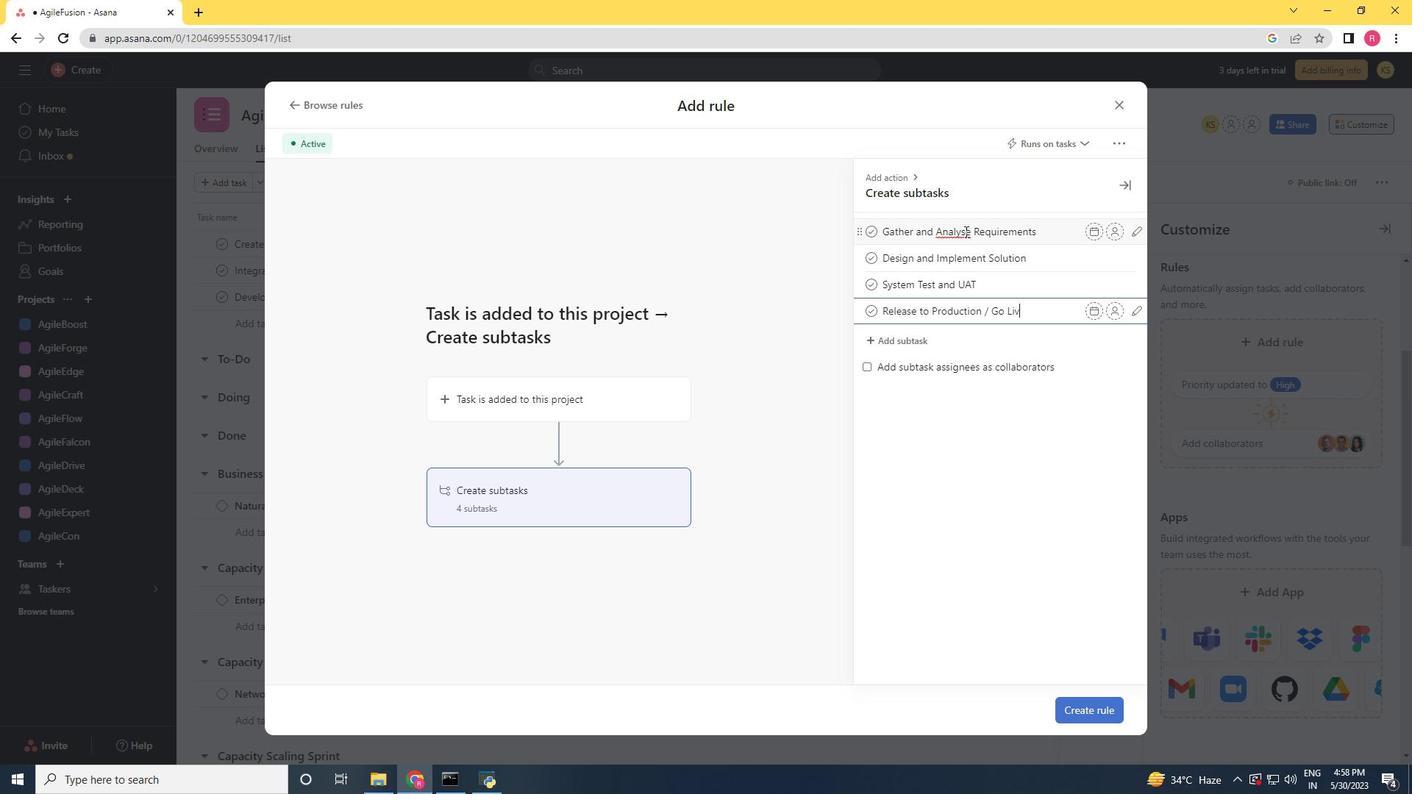
Action: Mouse moved to (1104, 710)
Screenshot: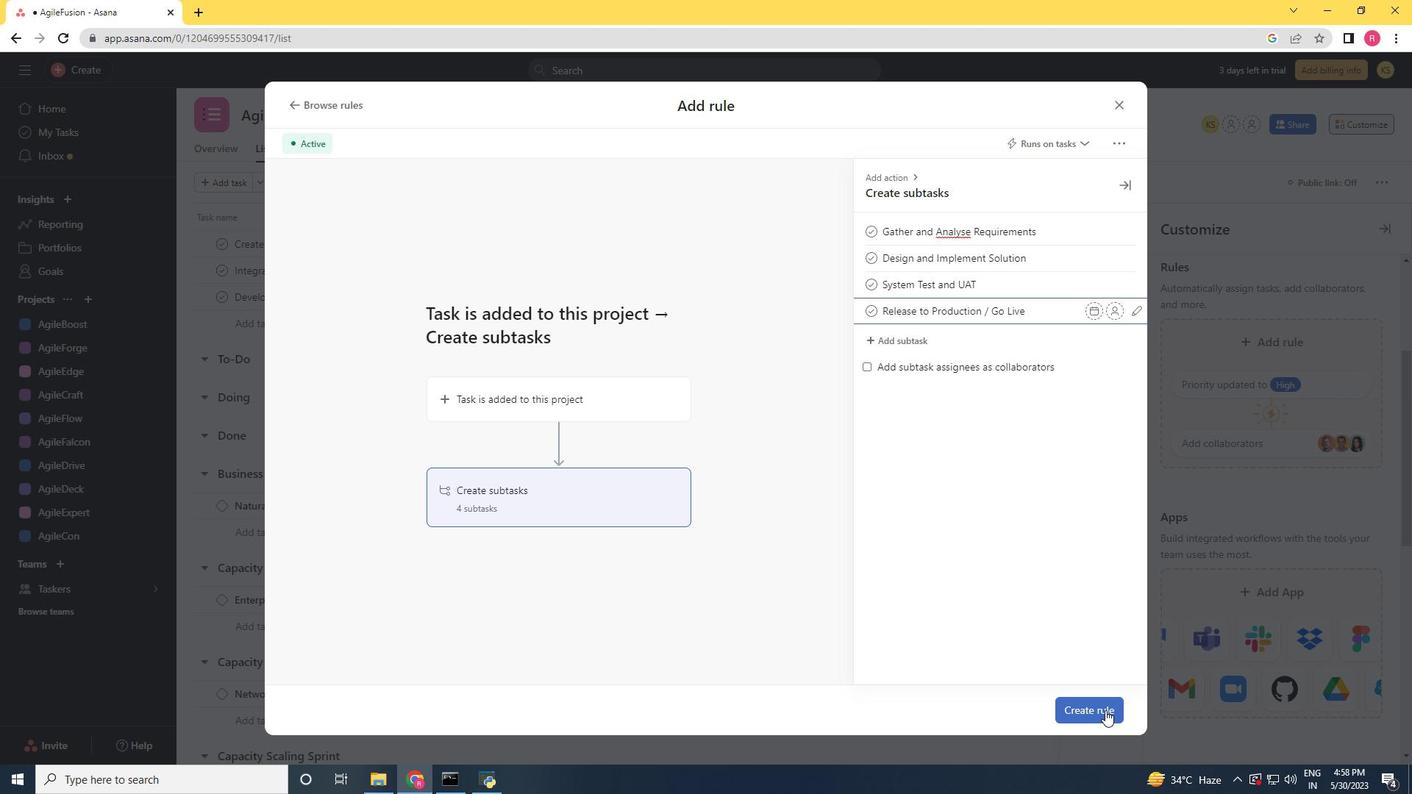 
Action: Mouse pressed left at (1104, 710)
Screenshot: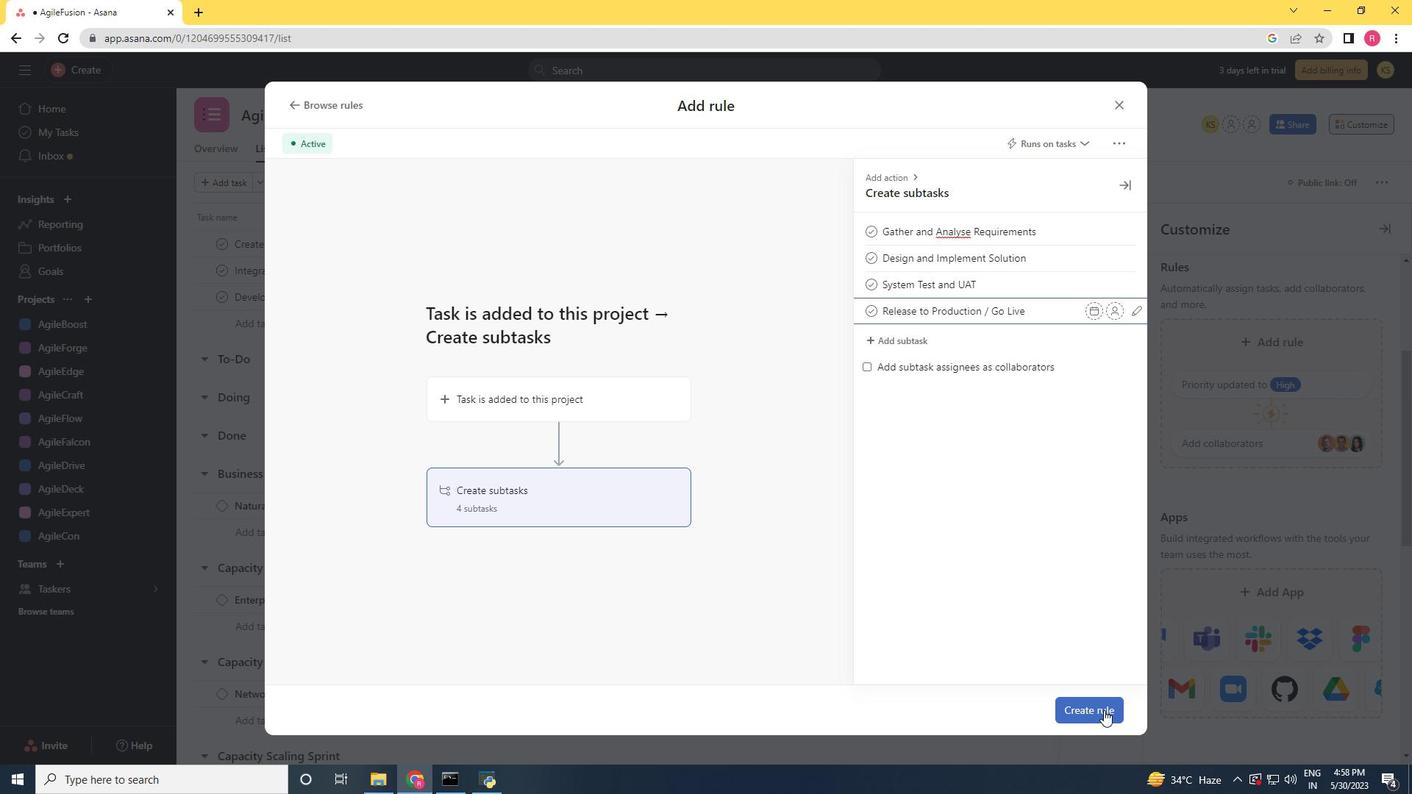 
Action: Mouse moved to (914, 509)
Screenshot: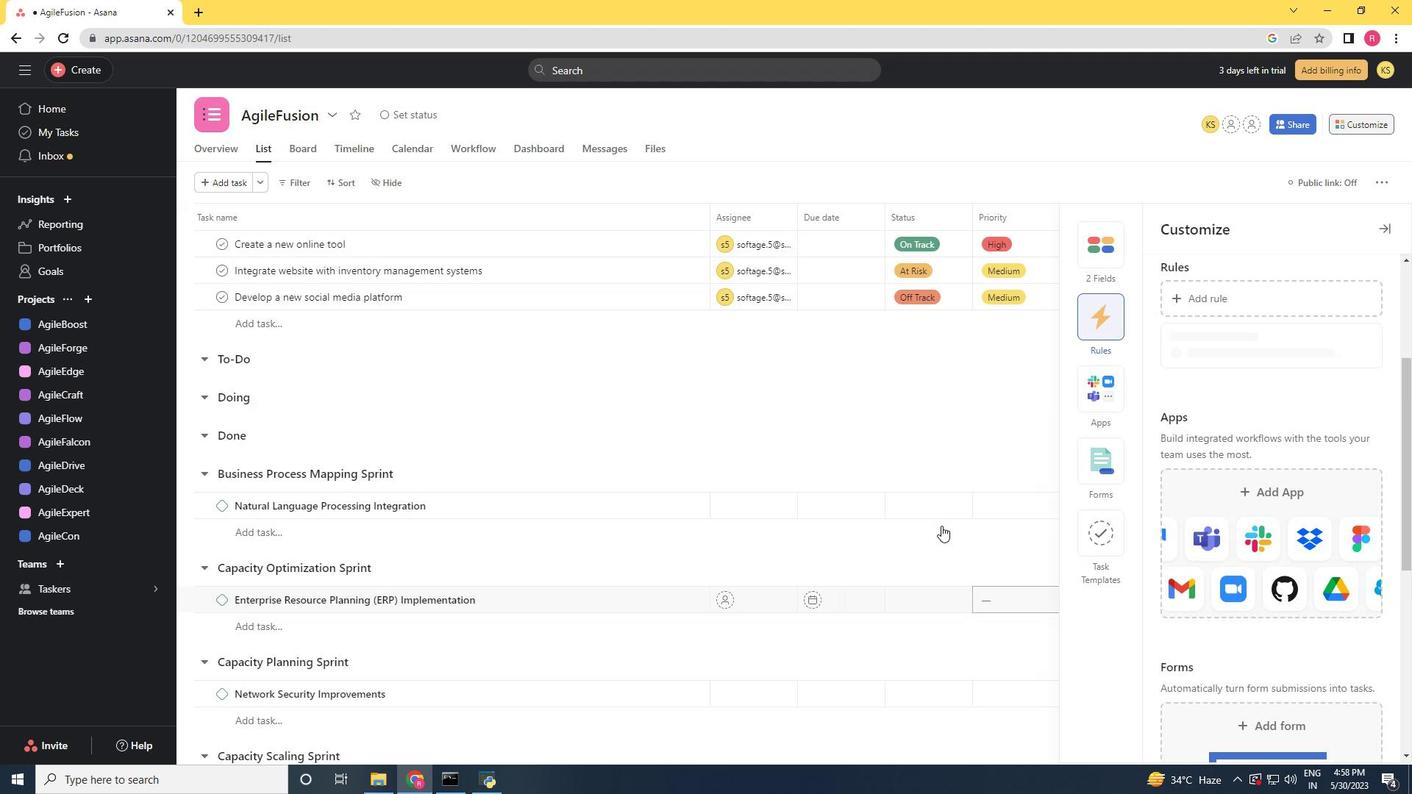 
